Task: Open Card Product Development Execution in Board Market Analysis for International Expansion to Workspace Customer Service Software and add a team member Softage.1@softage.net, a label Orange, a checklist Real Estate Investing, an attachment from your computer, a color Orange and finally, add a card description 'Plan and execute company team-building conference with guest speakers on leadership' and a comment 'We should approach this task with a sense of humility, recognizing that there is always more to learn and improve upon.'. Add a start date 'Jan 09, 1900' with a due date 'Jan 09, 1900'
Action: Mouse moved to (632, 163)
Screenshot: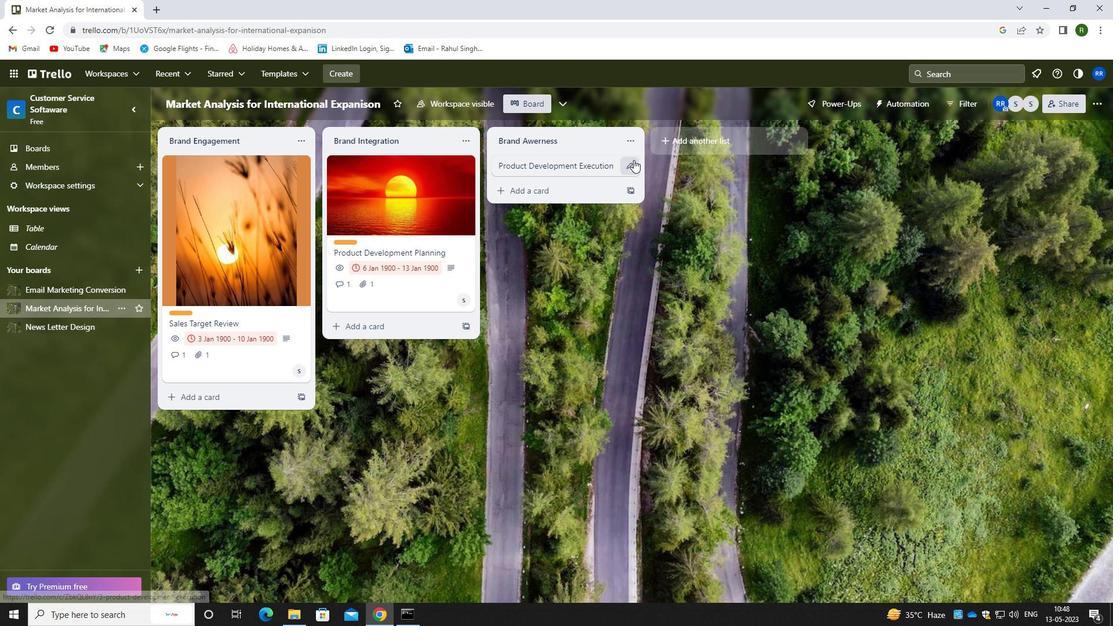 
Action: Mouse pressed left at (632, 163)
Screenshot: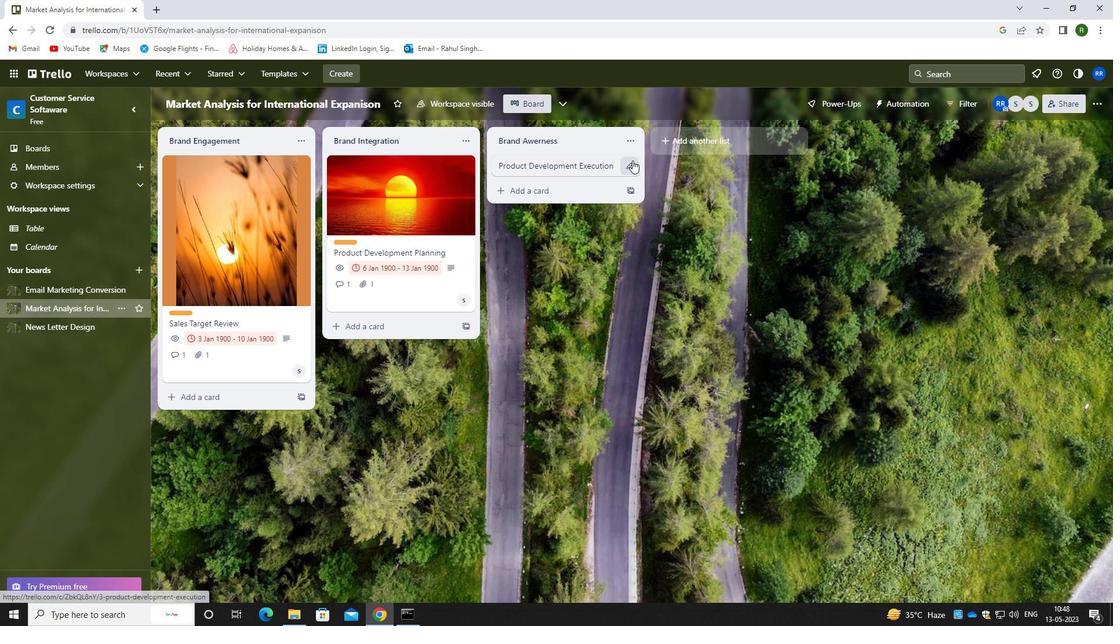 
Action: Mouse moved to (683, 164)
Screenshot: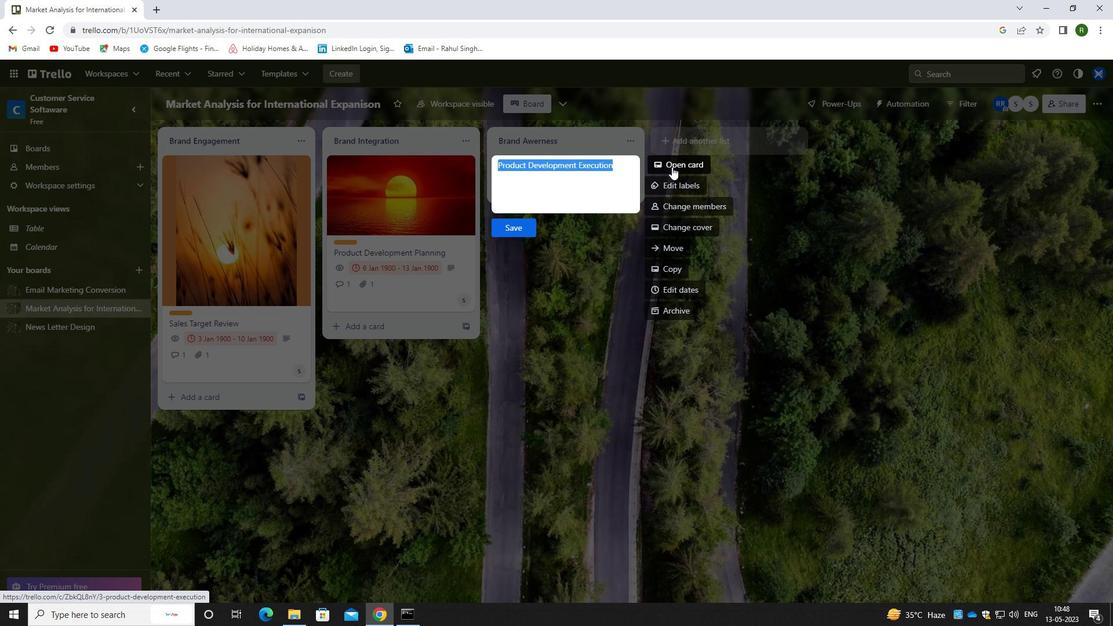 
Action: Mouse pressed left at (683, 164)
Screenshot: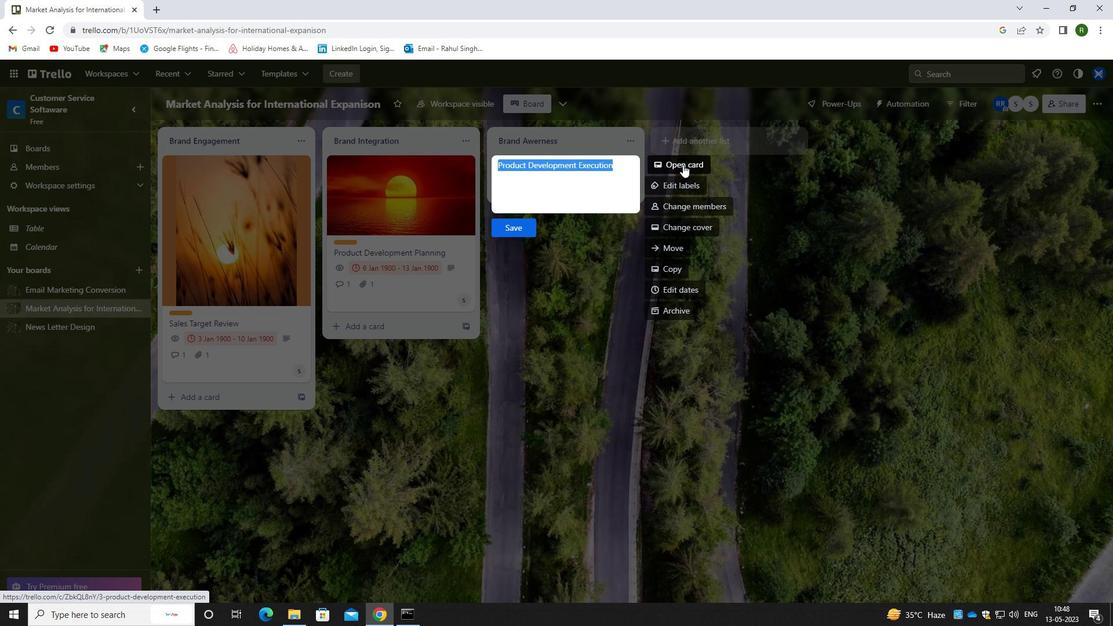 
Action: Mouse moved to (732, 204)
Screenshot: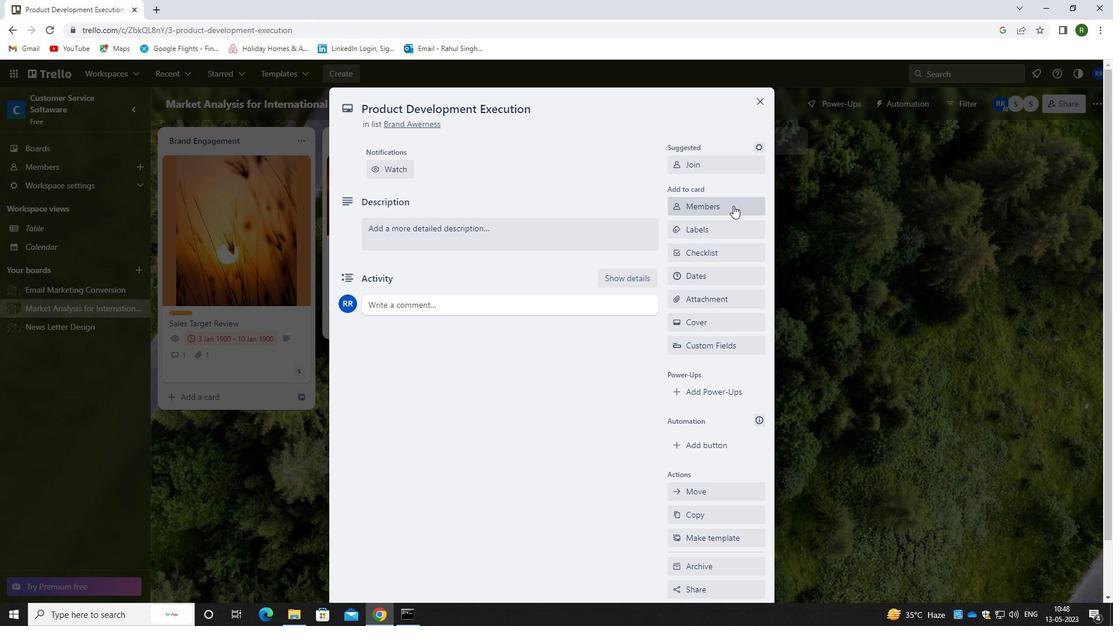 
Action: Mouse pressed left at (732, 204)
Screenshot: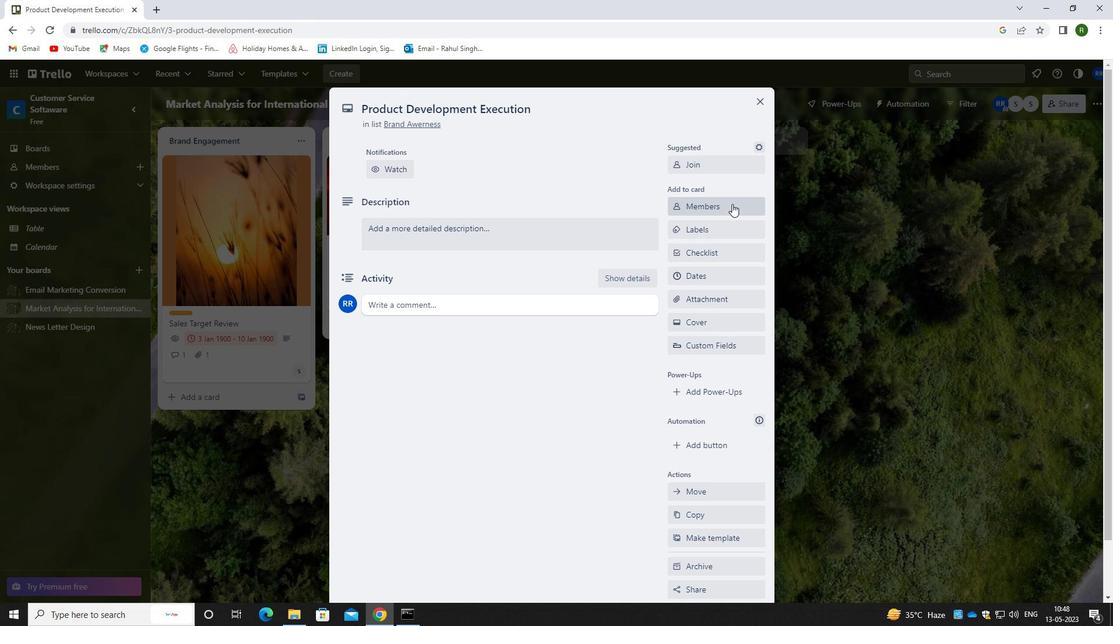 
Action: Mouse moved to (680, 248)
Screenshot: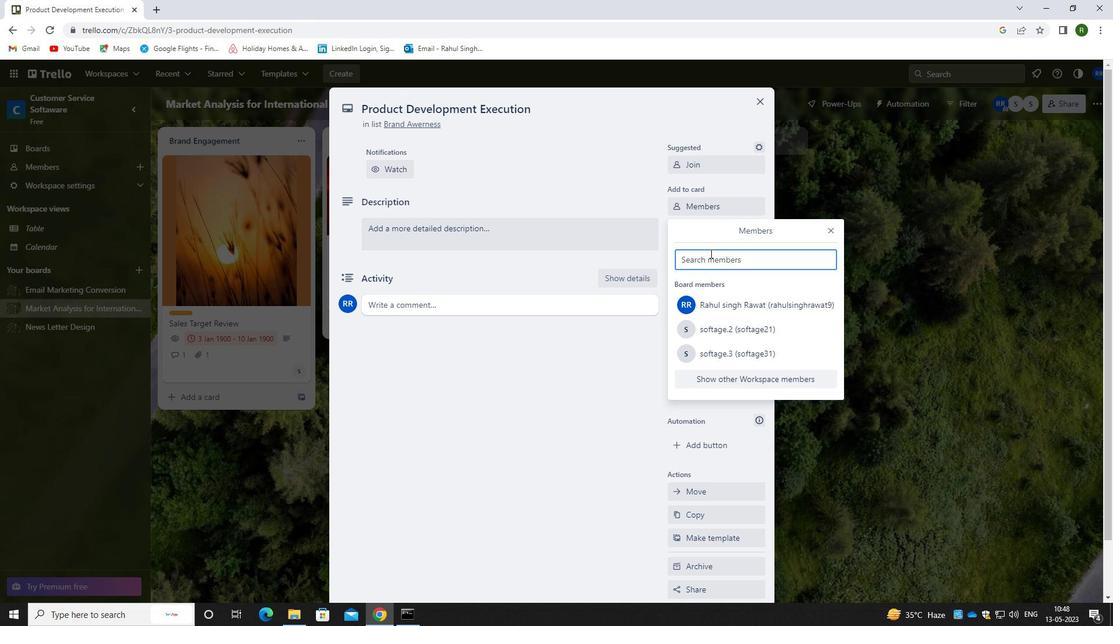 
Action: Key pressed <Key.caps_lock>s<Key.caps_lock>Oftage.1<Key.shift>@SO
Screenshot: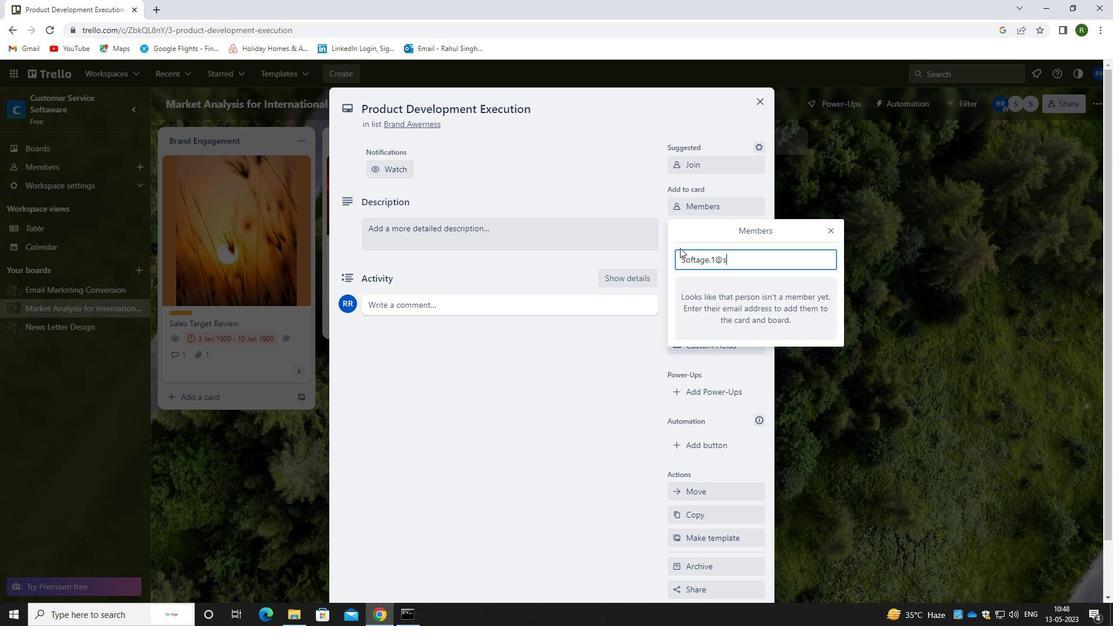 
Action: Mouse moved to (679, 248)
Screenshot: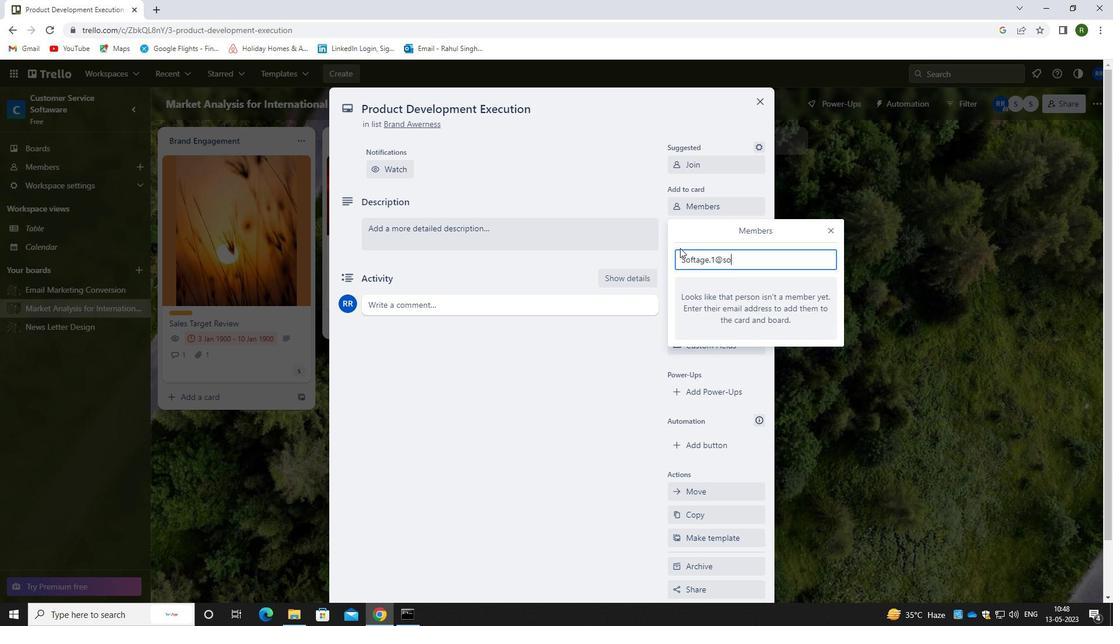 
Action: Key pressed FTAGE.NET
Screenshot: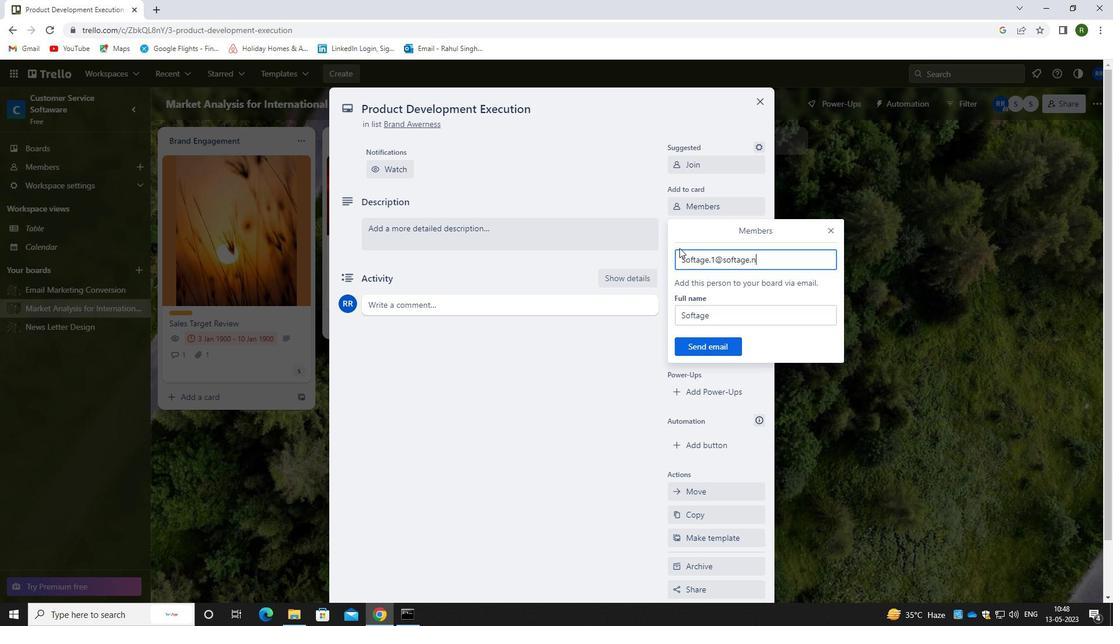 
Action: Mouse moved to (717, 346)
Screenshot: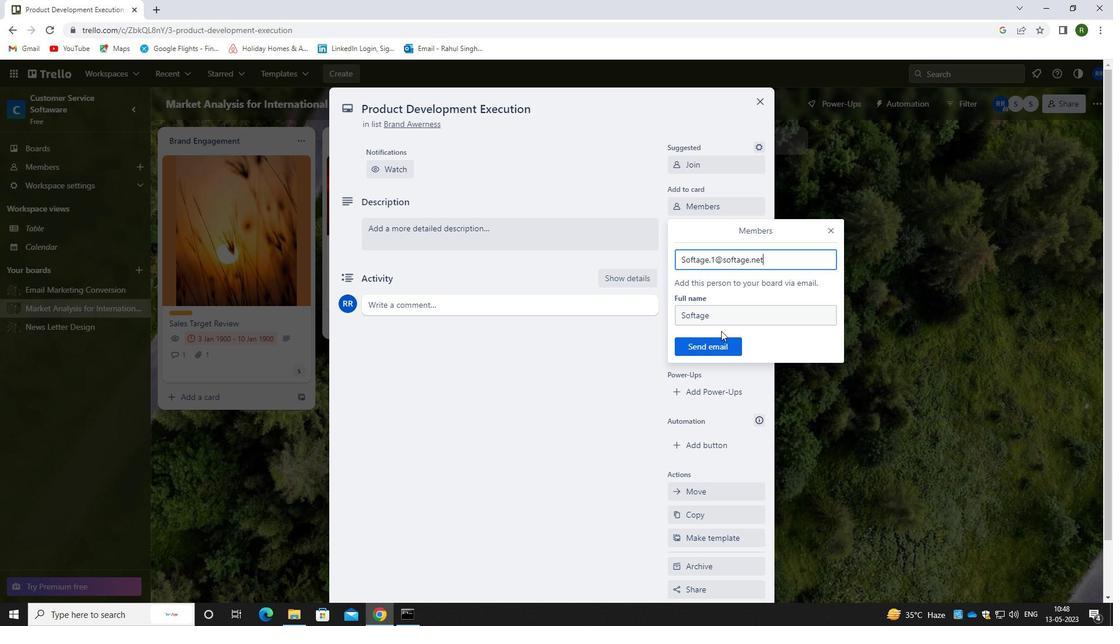 
Action: Mouse pressed left at (717, 346)
Screenshot: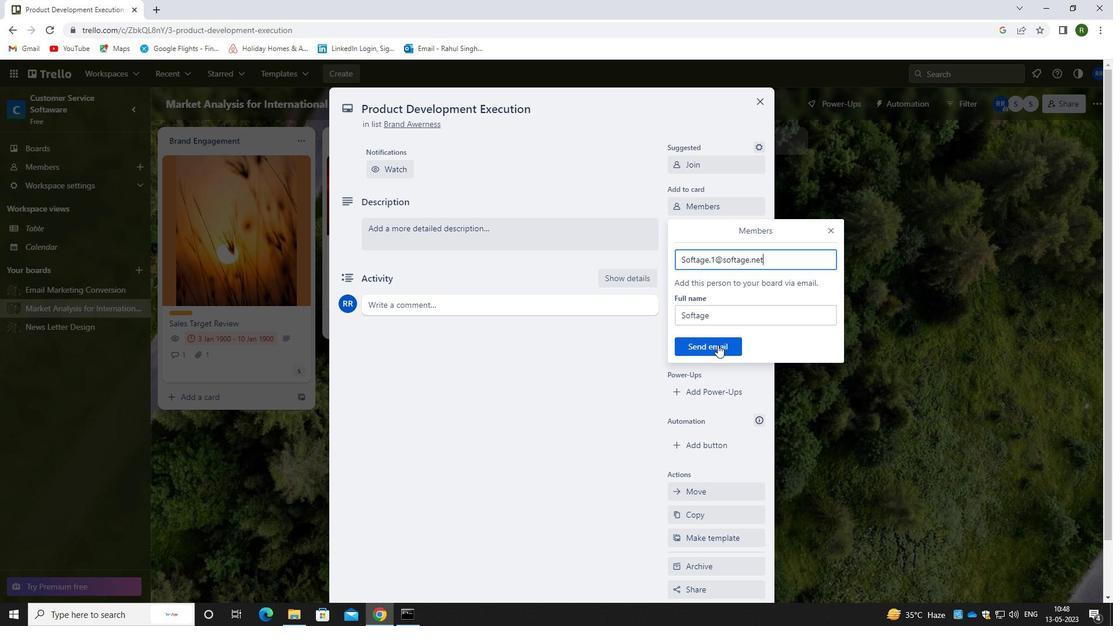 
Action: Mouse moved to (703, 225)
Screenshot: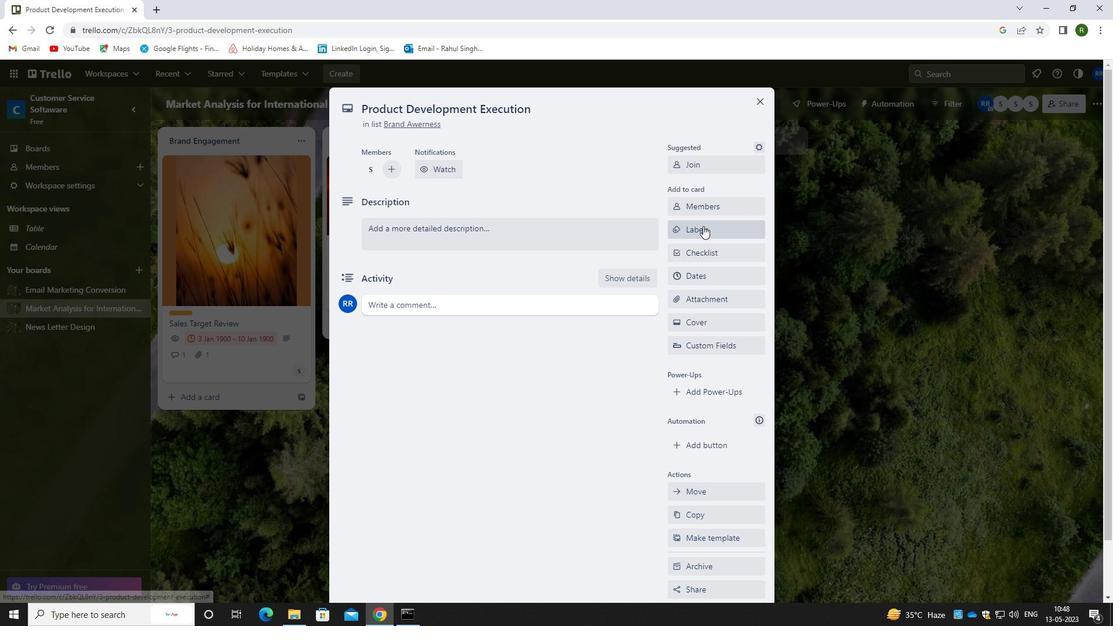 
Action: Mouse pressed left at (703, 225)
Screenshot: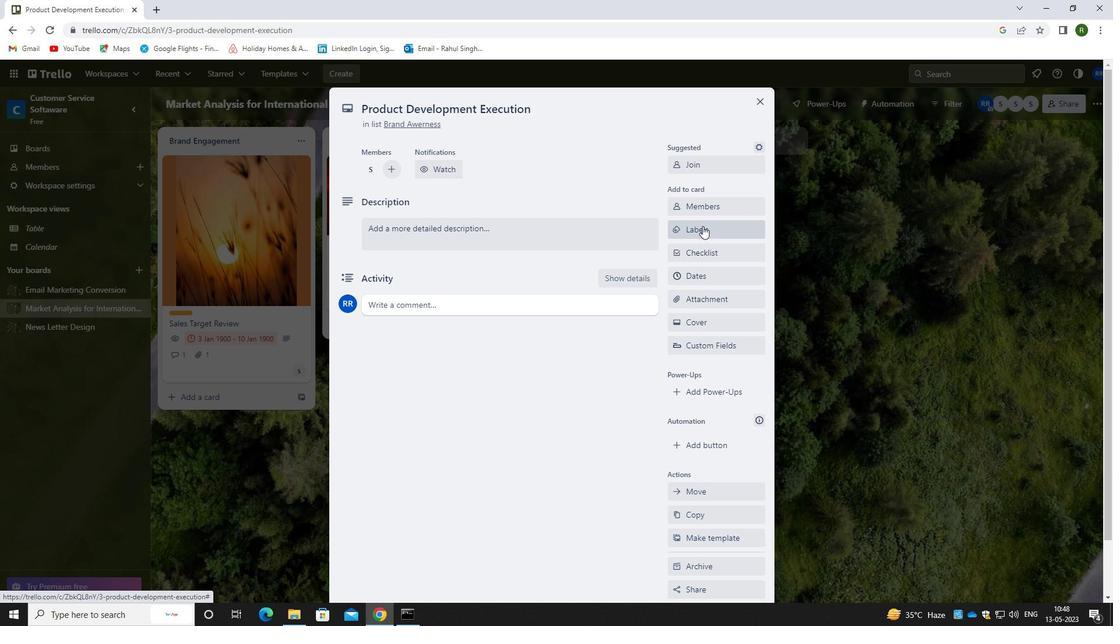 
Action: Mouse moved to (683, 290)
Screenshot: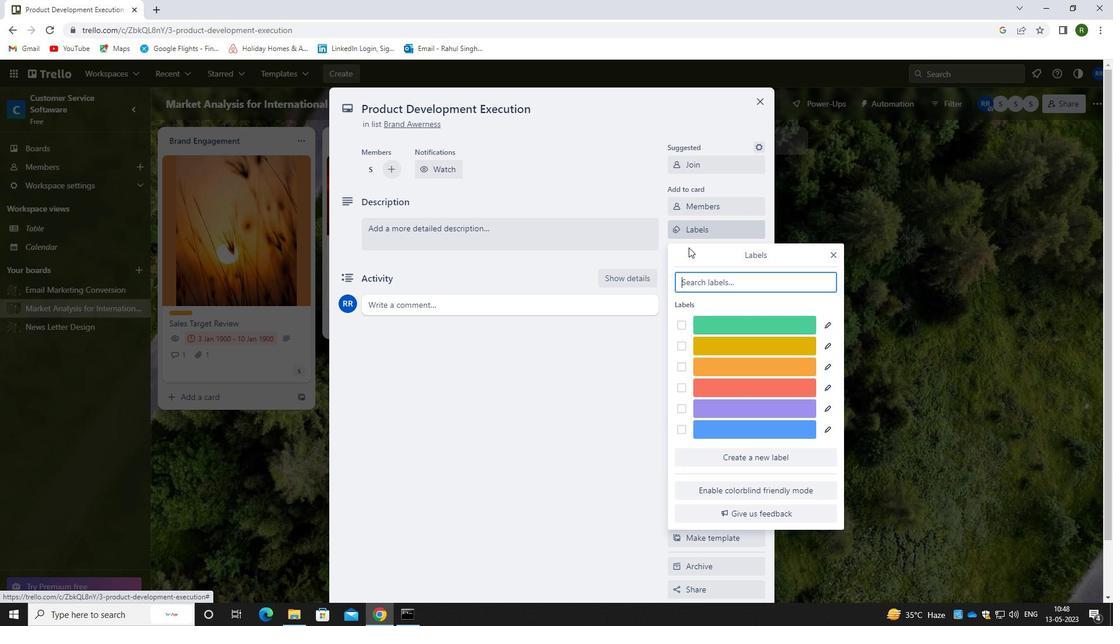 
Action: Key pressed ORANGE
Screenshot: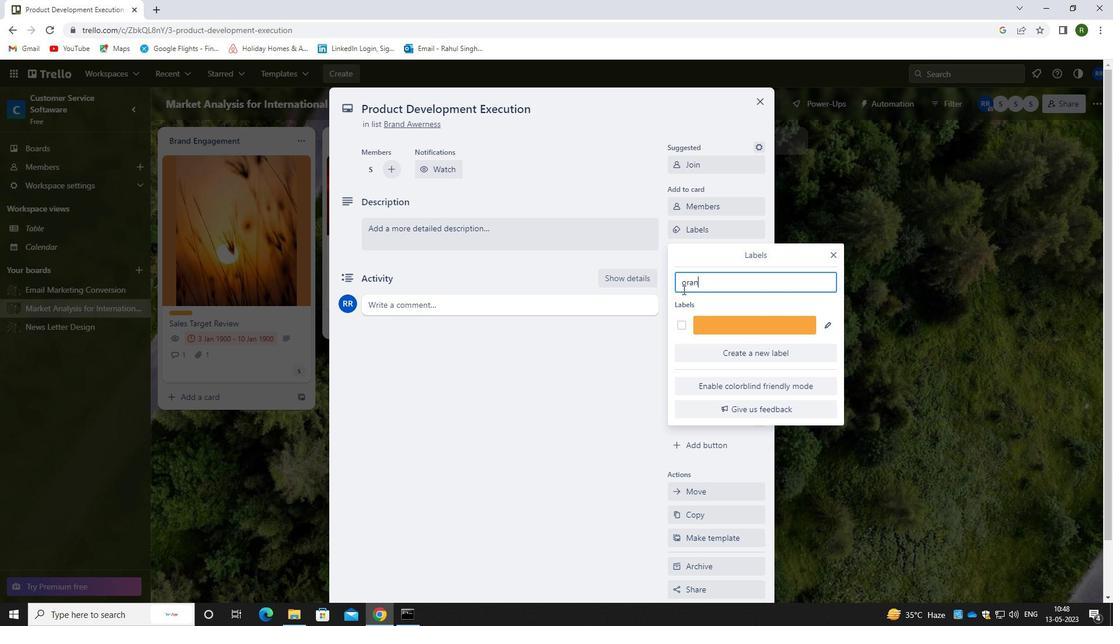 
Action: Mouse moved to (681, 326)
Screenshot: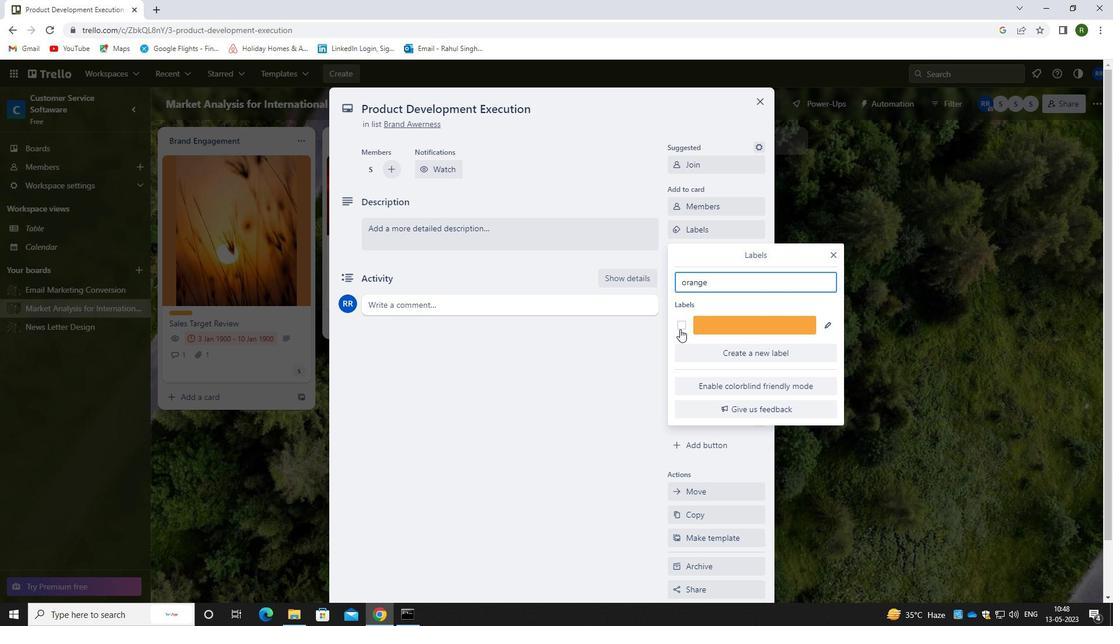 
Action: Mouse pressed left at (681, 326)
Screenshot: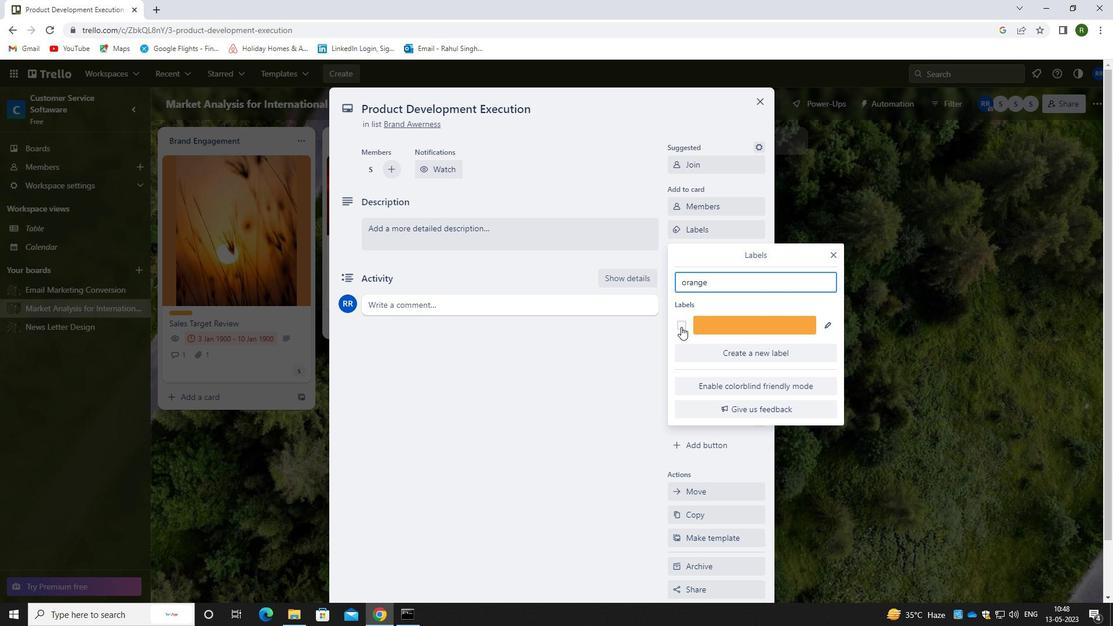 
Action: Mouse moved to (607, 397)
Screenshot: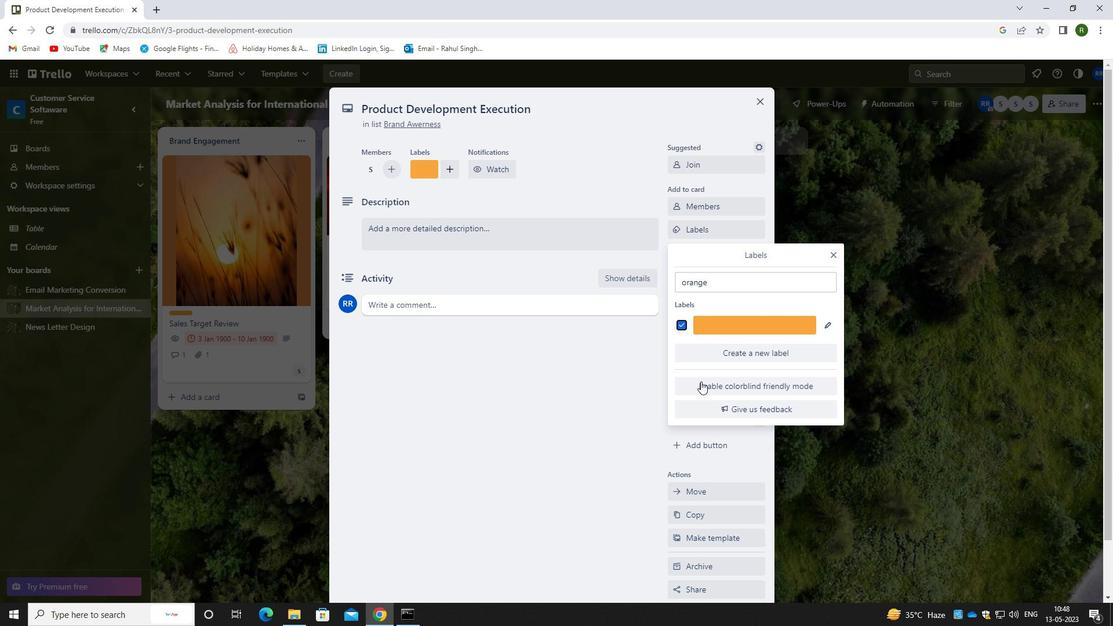 
Action: Mouse pressed left at (607, 397)
Screenshot: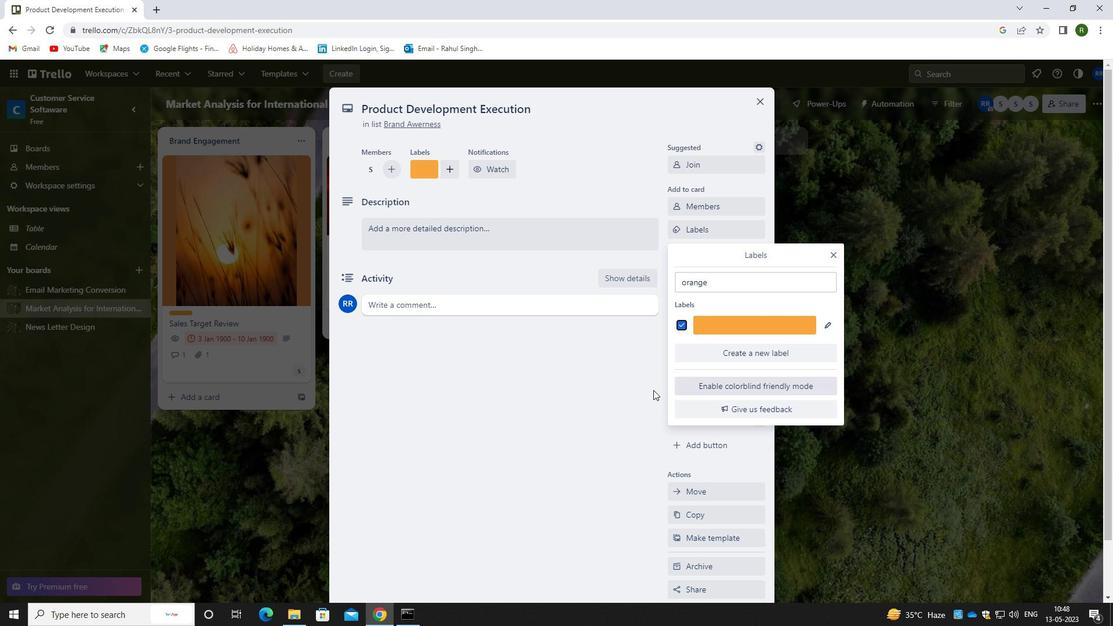 
Action: Mouse moved to (711, 248)
Screenshot: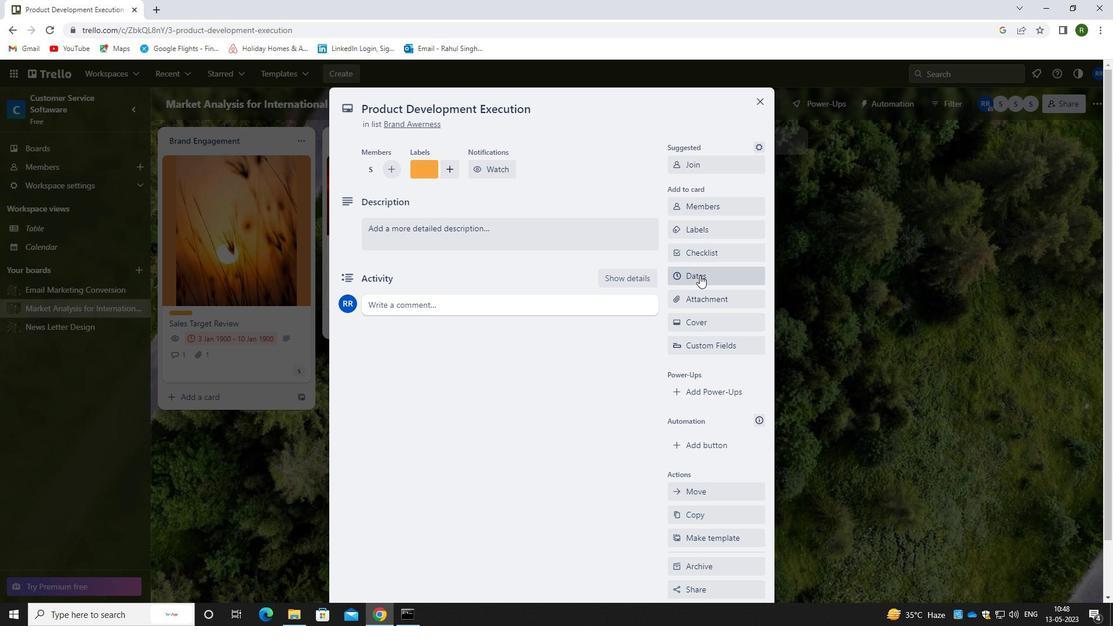 
Action: Mouse pressed left at (711, 248)
Screenshot: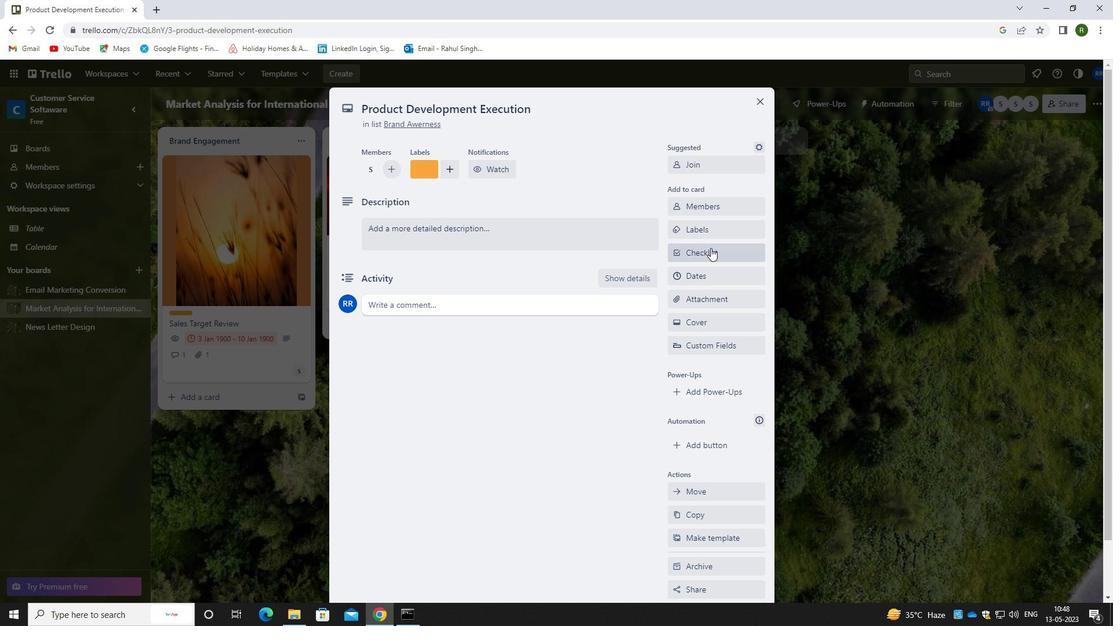 
Action: Mouse moved to (711, 303)
Screenshot: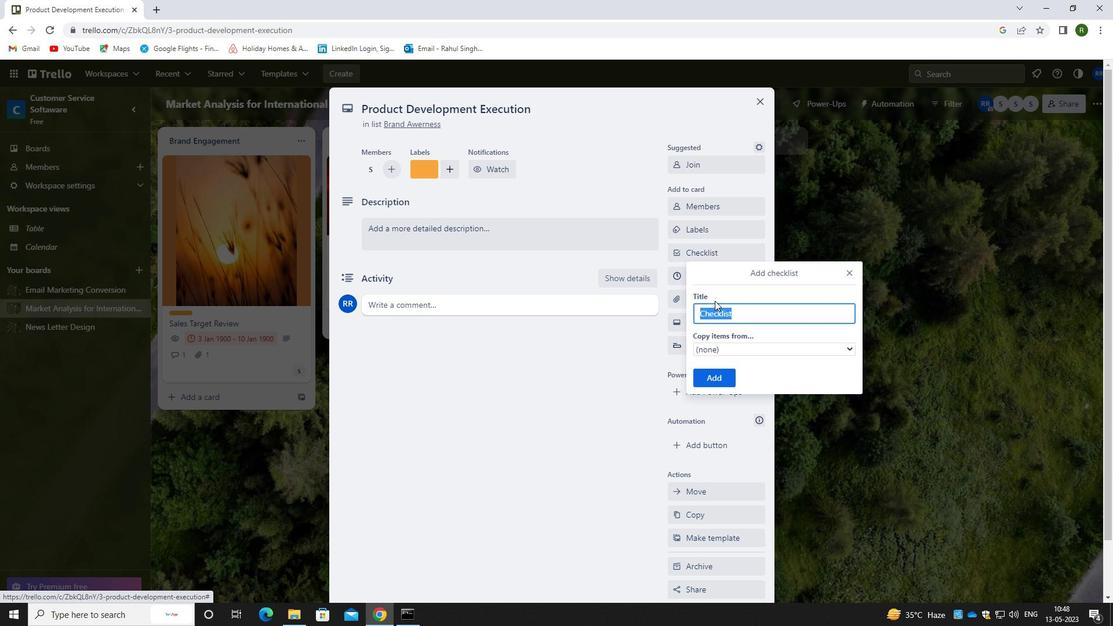 
Action: Key pressed <Key.backspace><Key.shift><Key.shift><Key.shift><Key.shift><Key.shift><Key.shift><Key.shift><Key.shift><Key.shift><Key.shift><Key.shift><Key.shift><Key.shift><Key.shift><Key.shift><Key.shift>T<Key.backspace><Key.shift>REAL<Key.space><Key.shift>ESTATE<Key.space><Key.shift>INVESTING
Screenshot: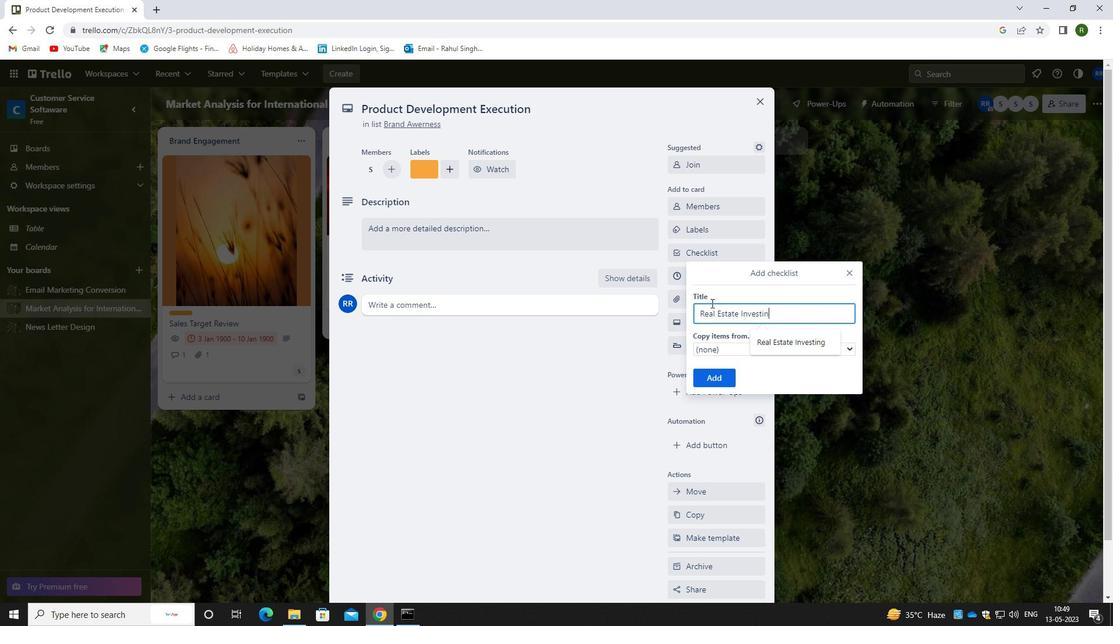 
Action: Mouse moved to (726, 381)
Screenshot: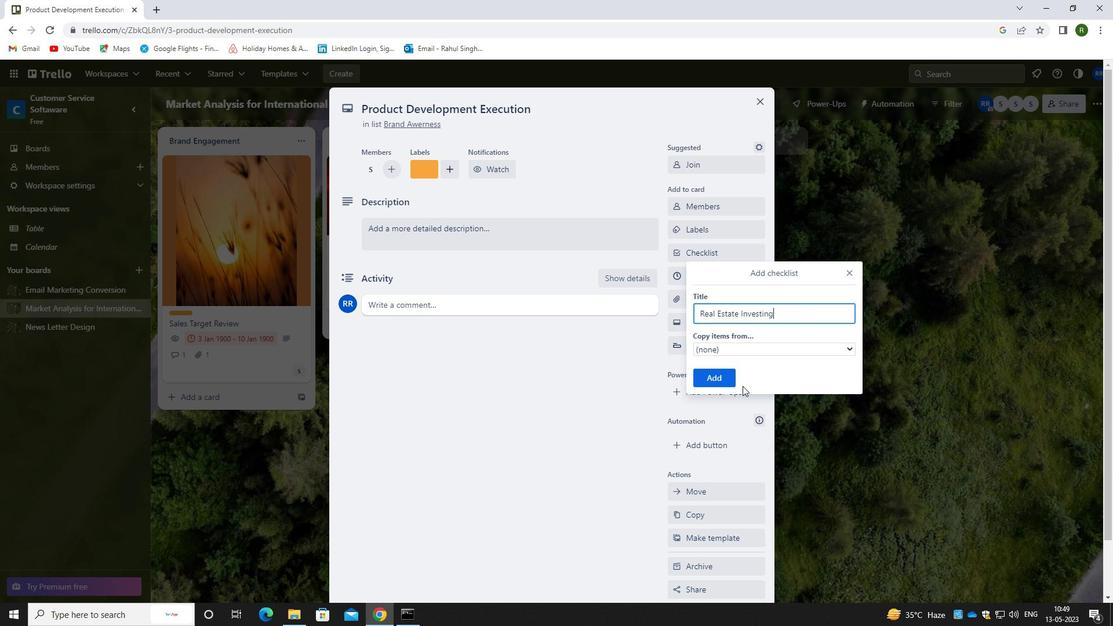 
Action: Mouse pressed left at (726, 381)
Screenshot: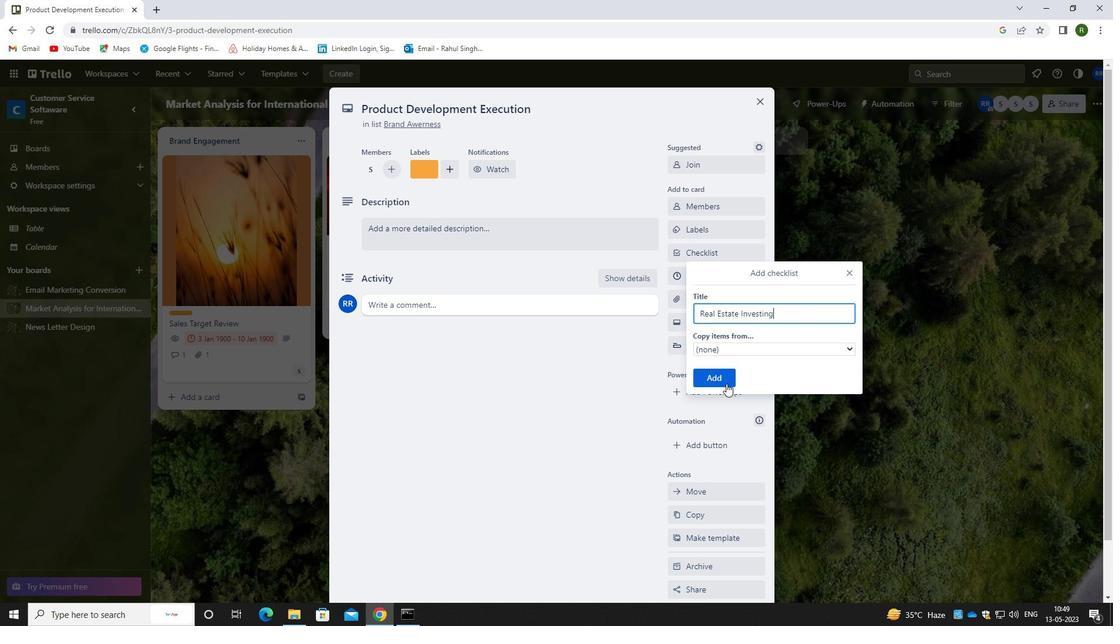 
Action: Mouse moved to (717, 297)
Screenshot: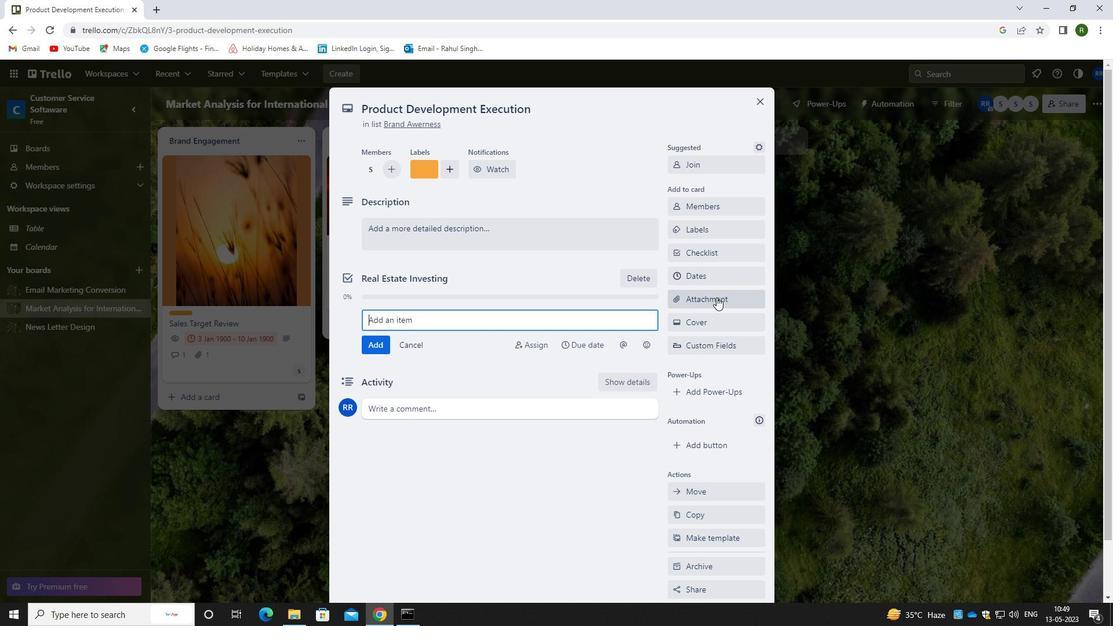 
Action: Mouse pressed left at (717, 297)
Screenshot: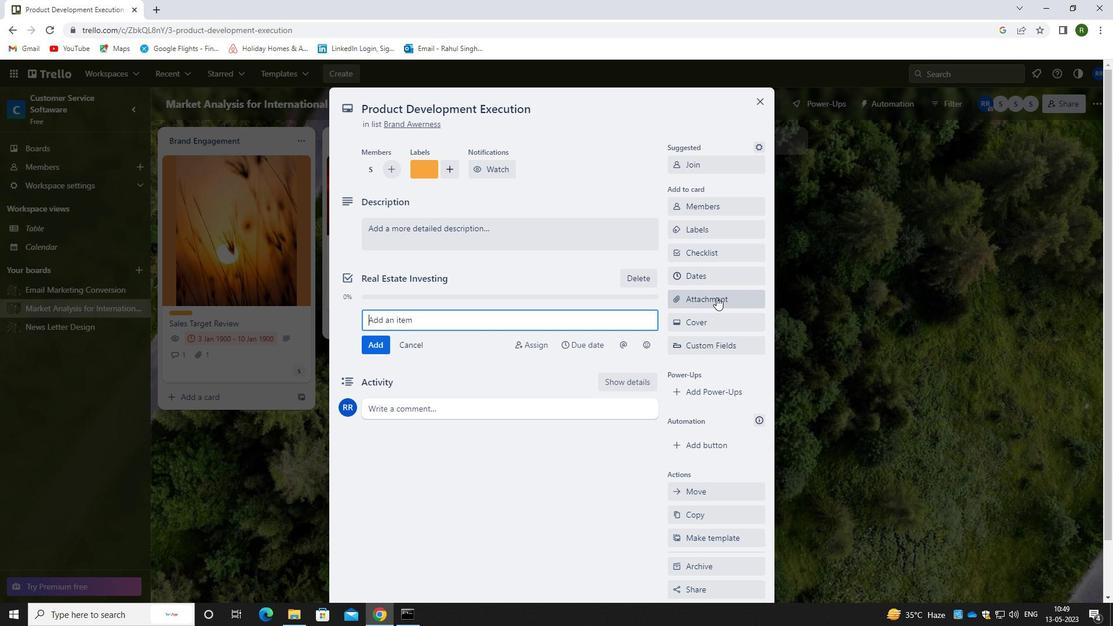 
Action: Mouse moved to (726, 356)
Screenshot: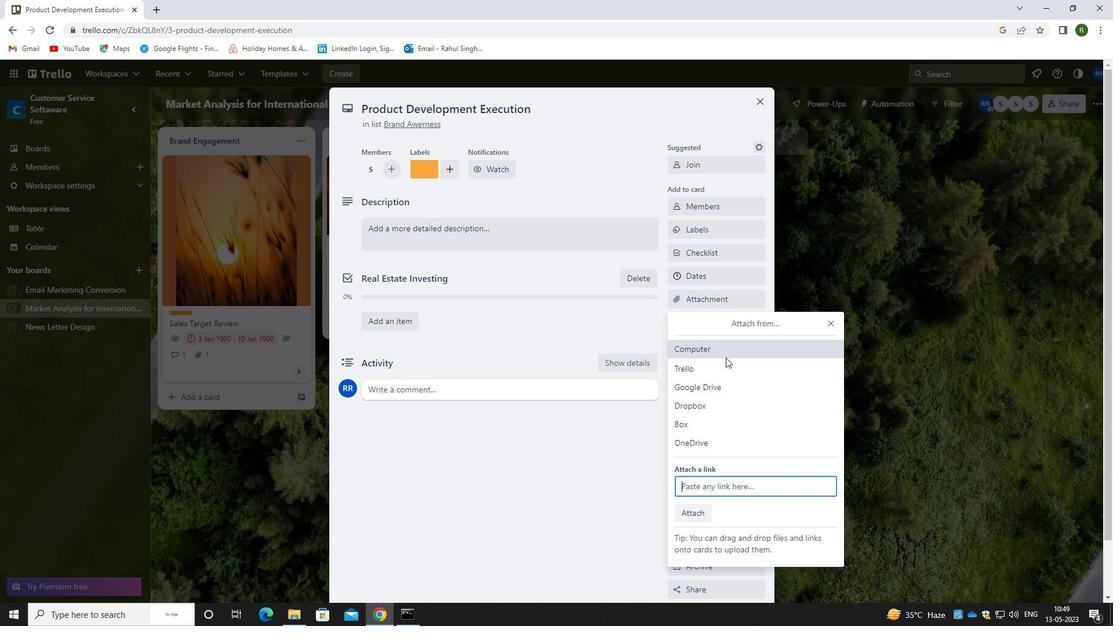 
Action: Mouse pressed left at (726, 356)
Screenshot: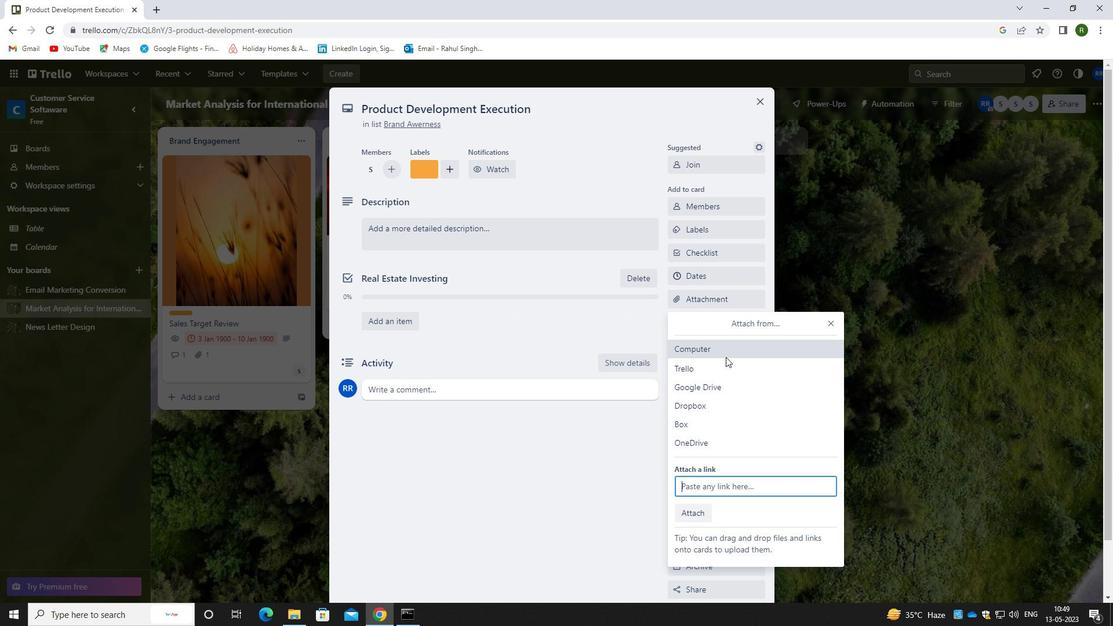 
Action: Mouse moved to (108, 111)
Screenshot: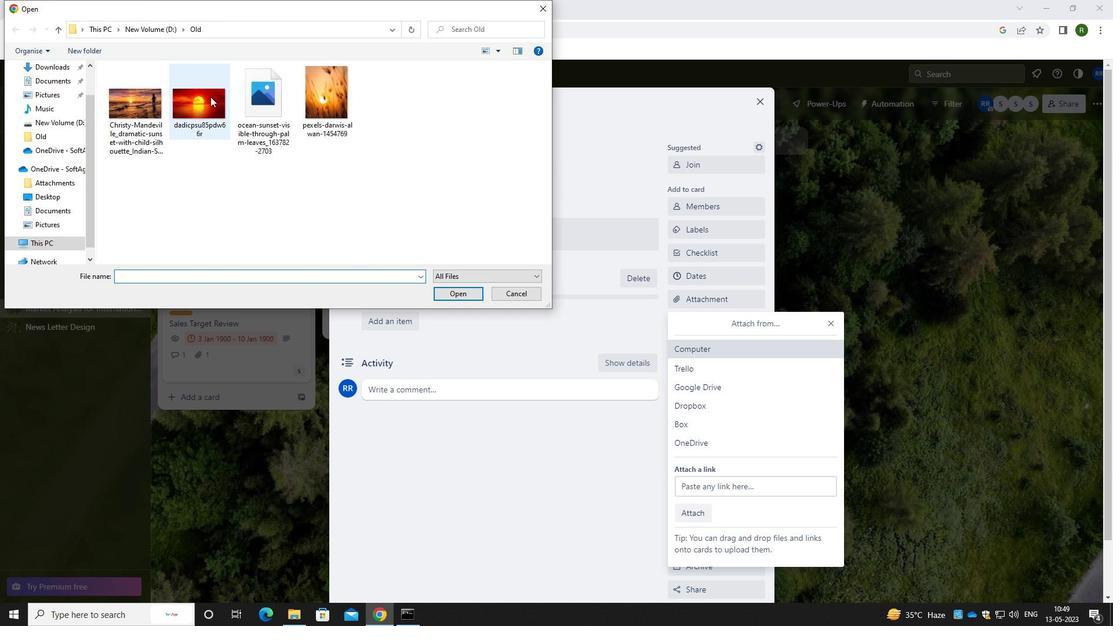 
Action: Mouse pressed left at (108, 111)
Screenshot: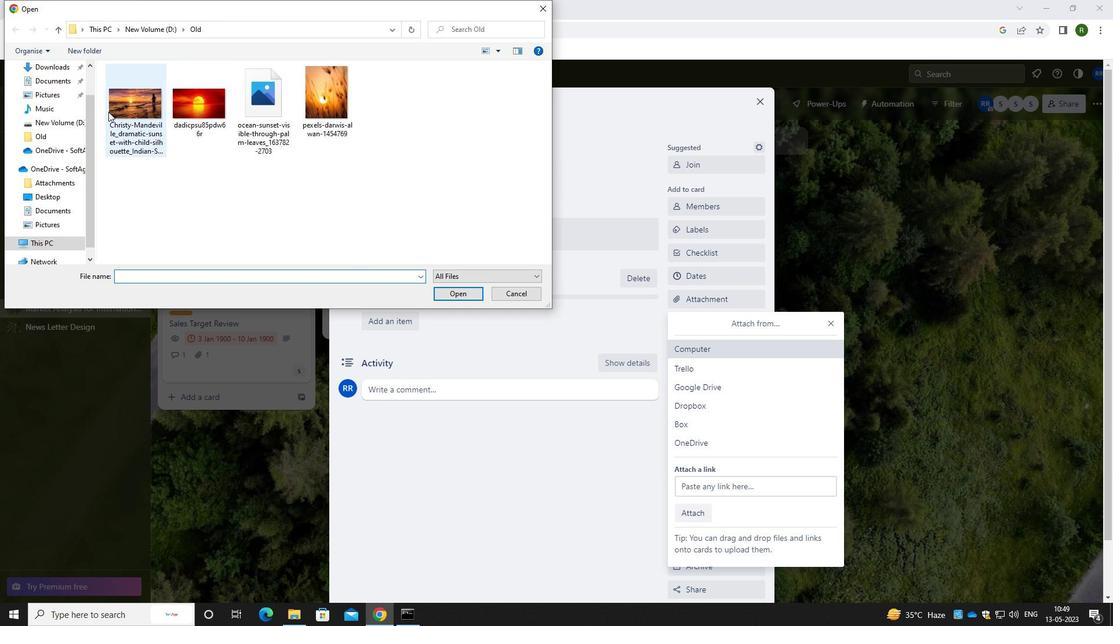 
Action: Mouse moved to (457, 288)
Screenshot: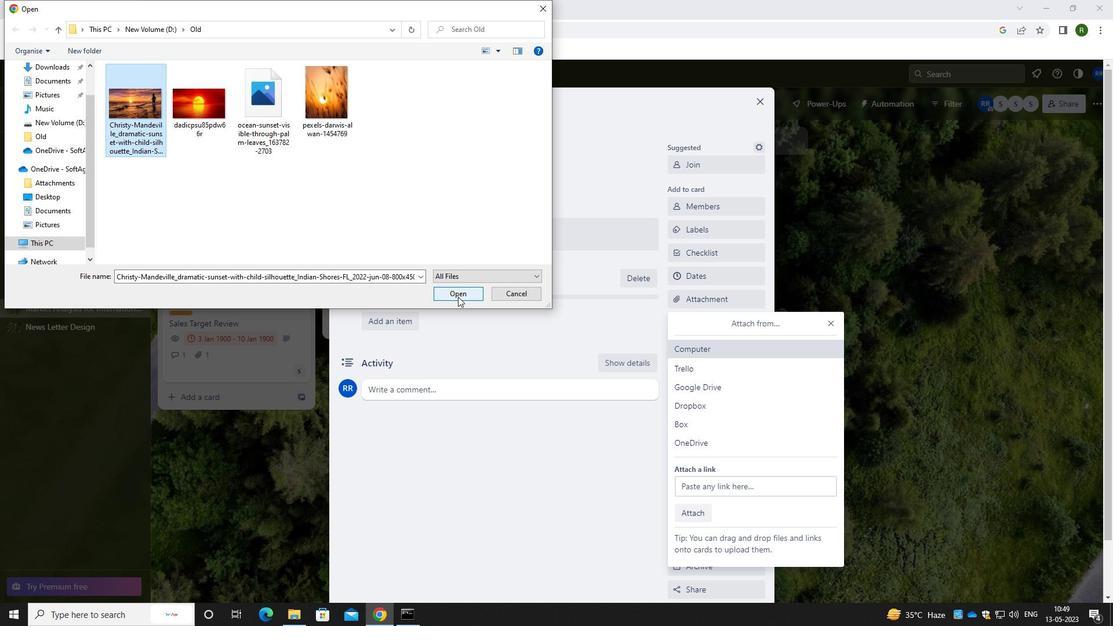 
Action: Mouse pressed left at (457, 288)
Screenshot: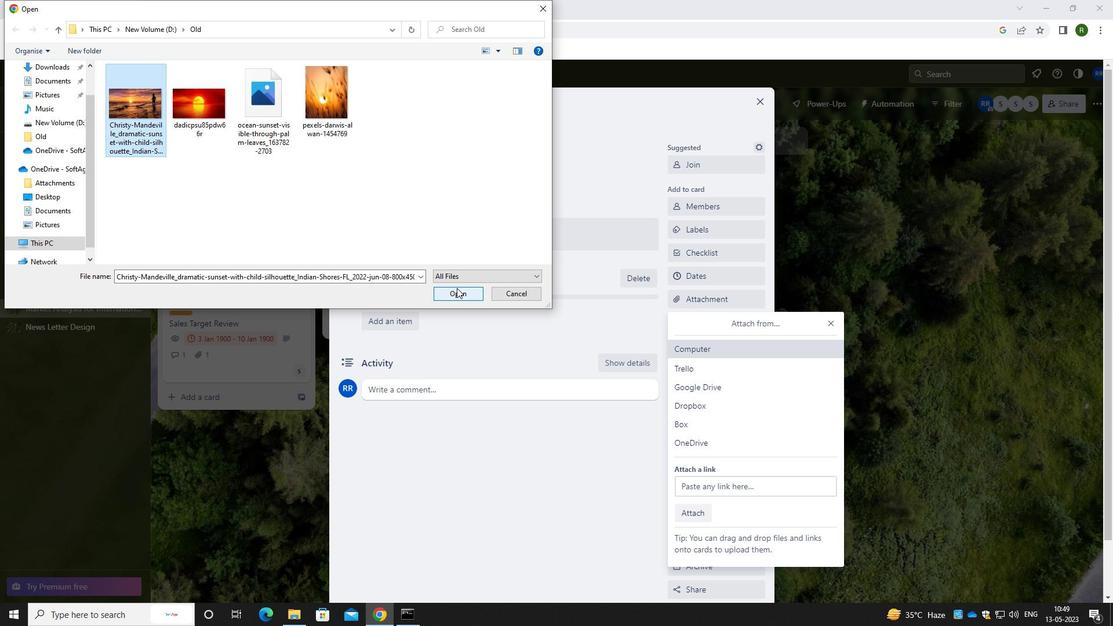 
Action: Mouse moved to (463, 324)
Screenshot: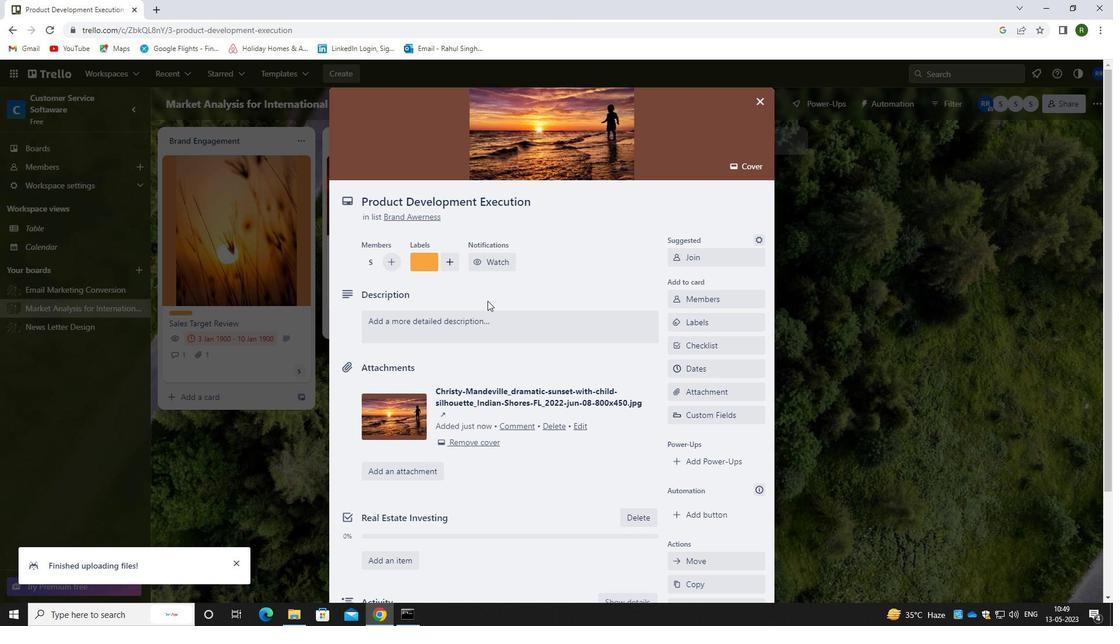
Action: Mouse pressed left at (463, 324)
Screenshot: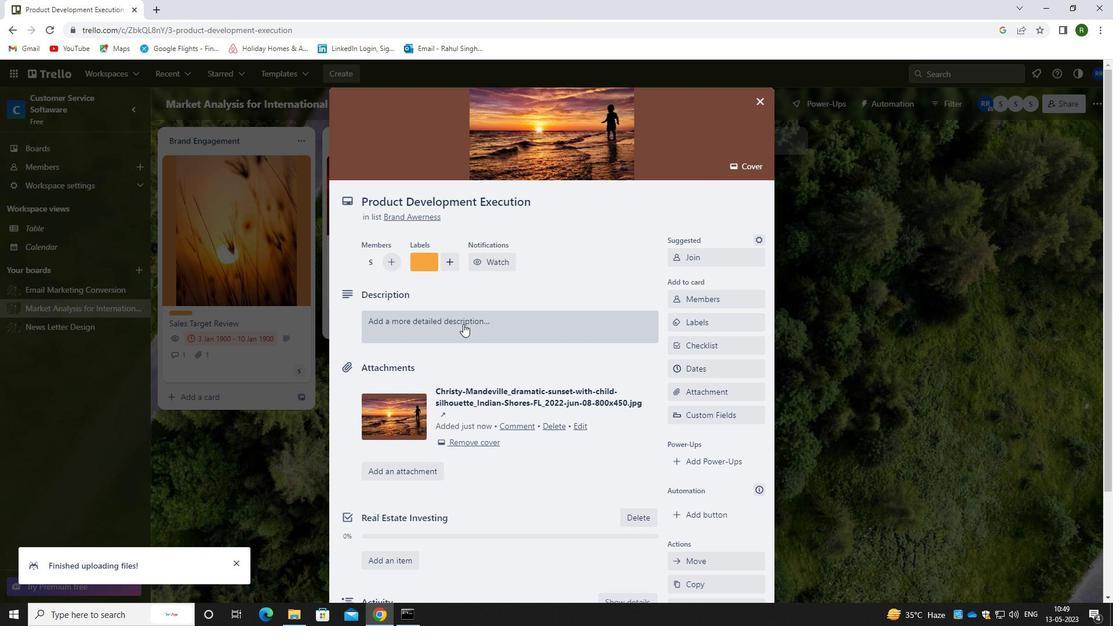 
Action: Mouse moved to (458, 359)
Screenshot: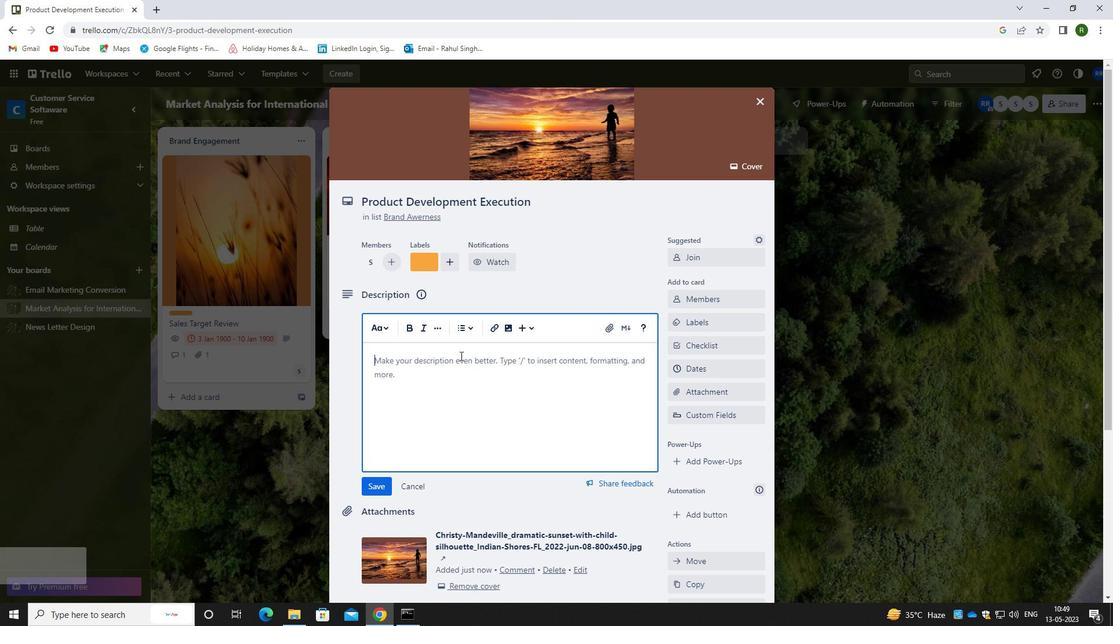 
Action: Key pressed <Key.caps_lock>P<Key.caps_lock>LAN<Key.space>AND<Key.space>EXECUTE<Key.space>COMPANY<Key.space>TEAM-BUILDING<Key.space>CONG<Key.backspace>FERENCE<Key.space>WITH<Key.space>GUEST<Key.space>SPEAKERS<Key.space>ON<Key.space>LEADERSHIP.
Screenshot: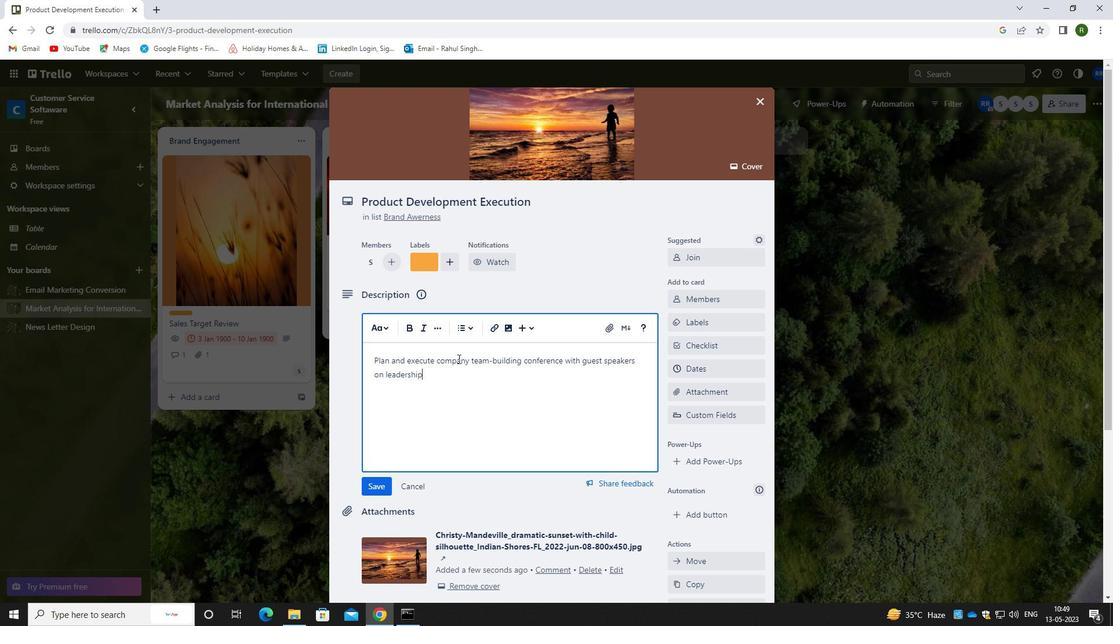 
Action: Mouse moved to (374, 492)
Screenshot: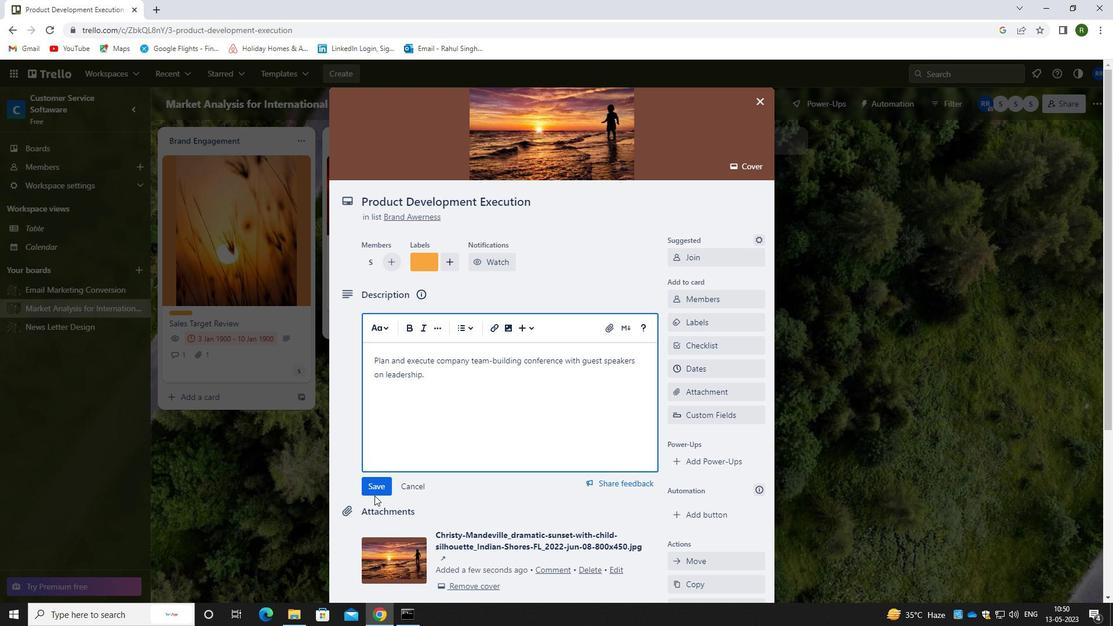 
Action: Mouse pressed left at (374, 492)
Screenshot: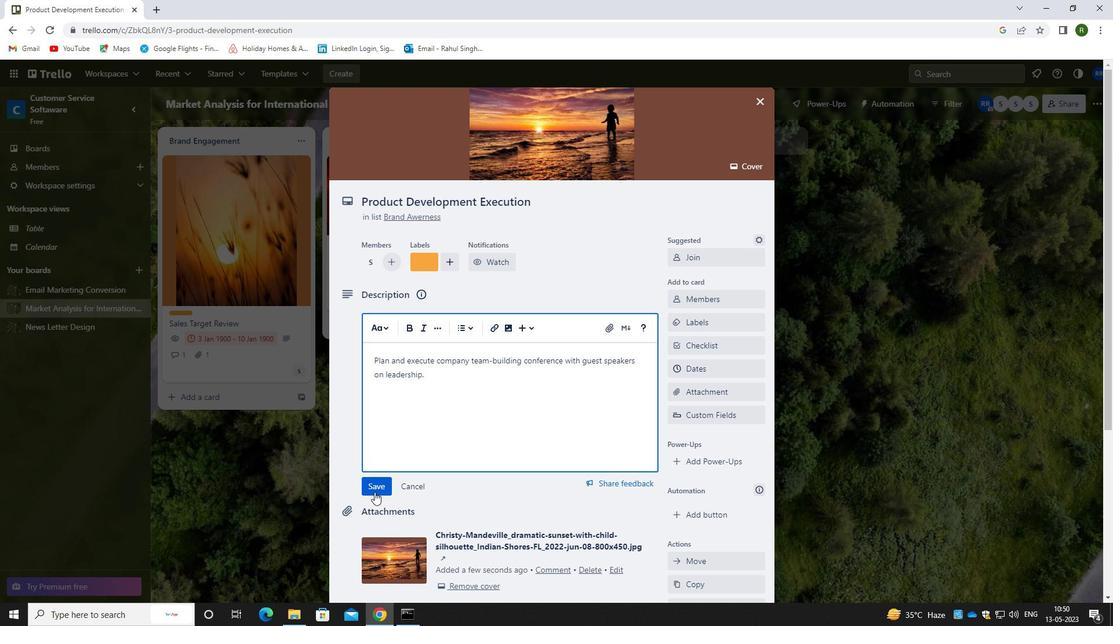 
Action: Mouse moved to (440, 504)
Screenshot: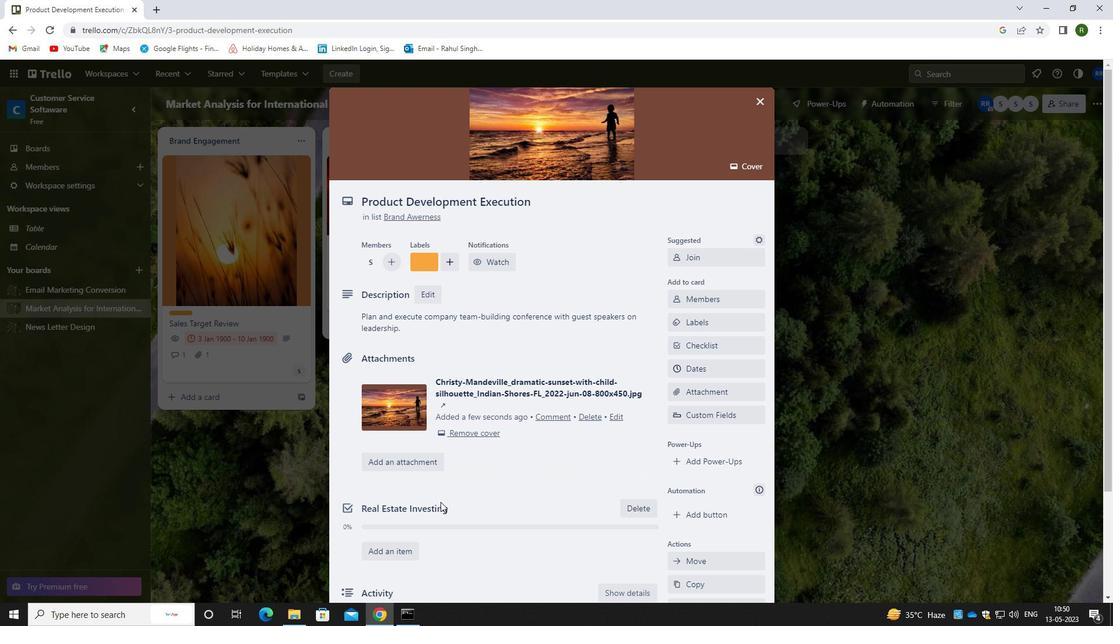 
Action: Mouse scrolled (440, 503) with delta (0, 0)
Screenshot: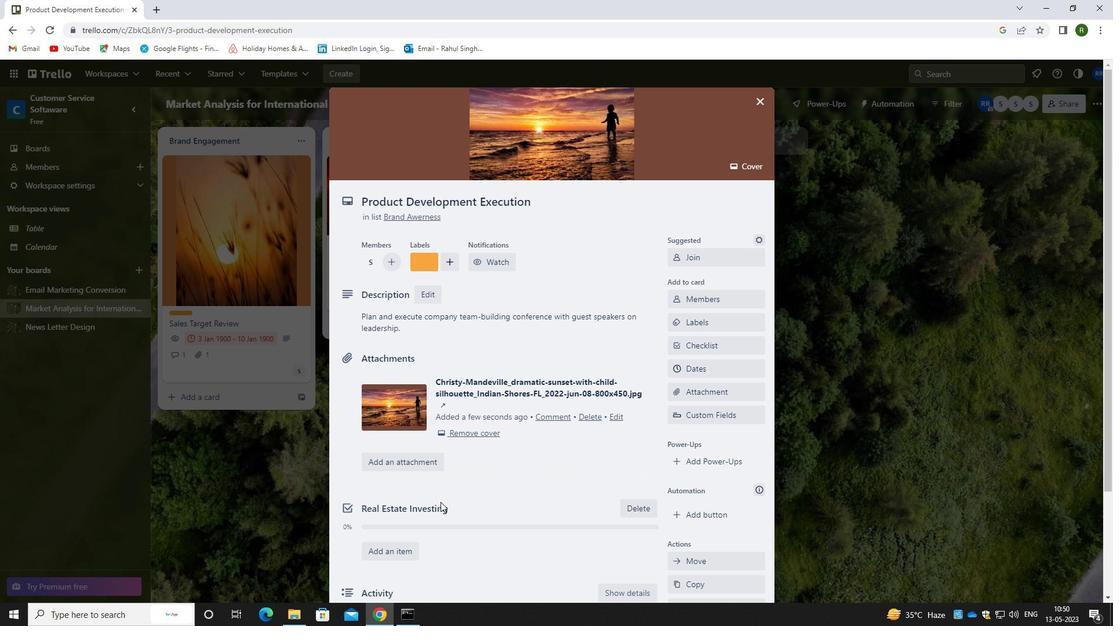 
Action: Mouse moved to (440, 505)
Screenshot: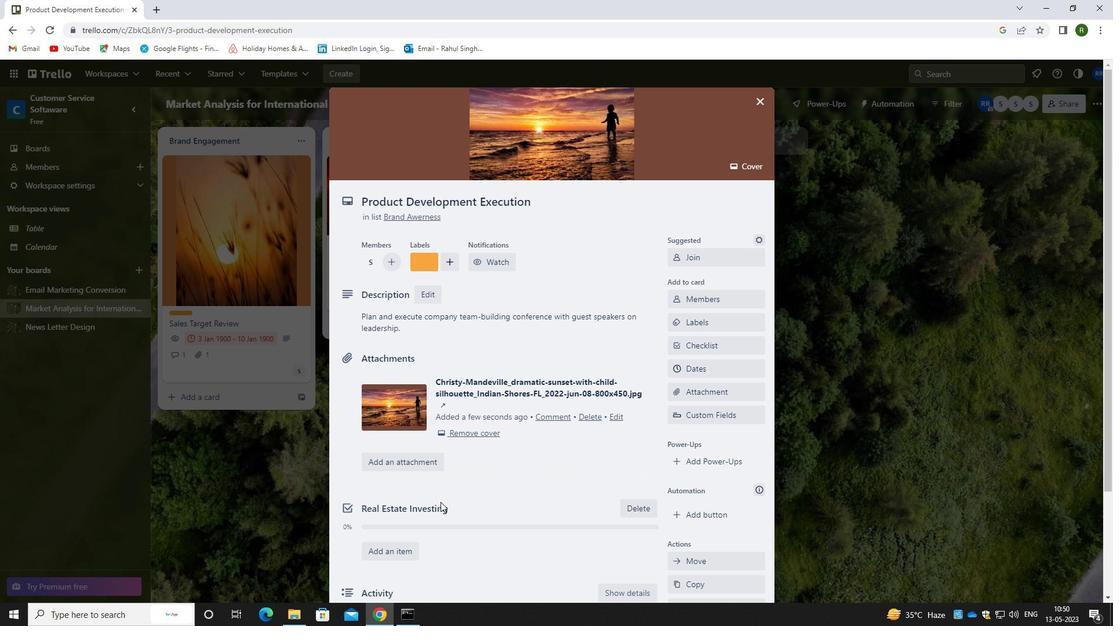 
Action: Mouse scrolled (440, 505) with delta (0, 0)
Screenshot: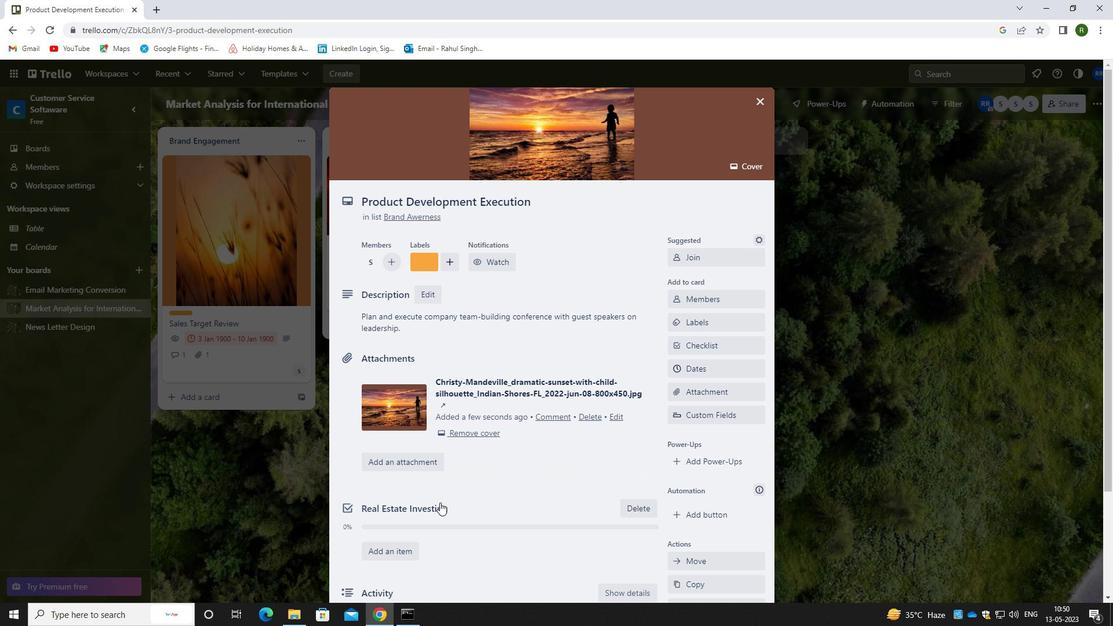 
Action: Mouse scrolled (440, 505) with delta (0, 0)
Screenshot: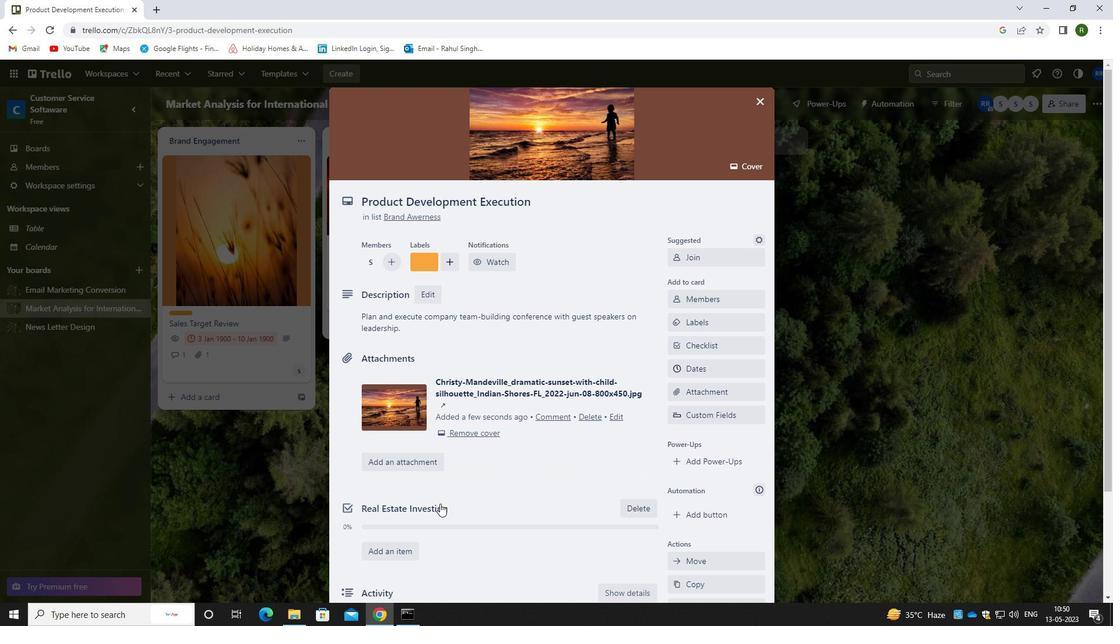 
Action: Mouse moved to (441, 506)
Screenshot: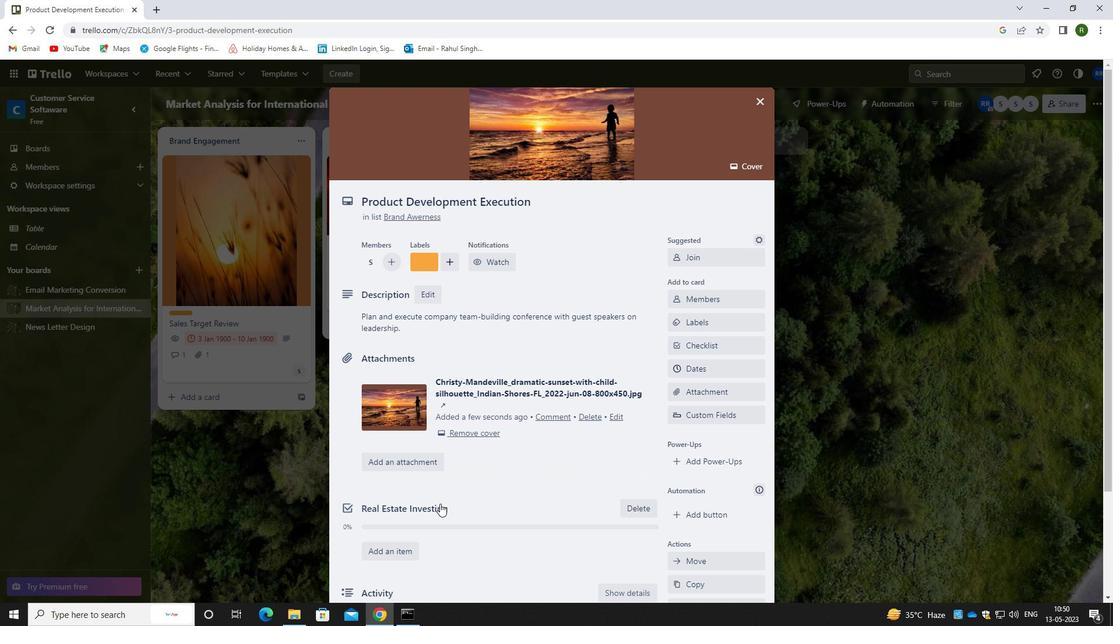 
Action: Mouse scrolled (441, 505) with delta (0, 0)
Screenshot: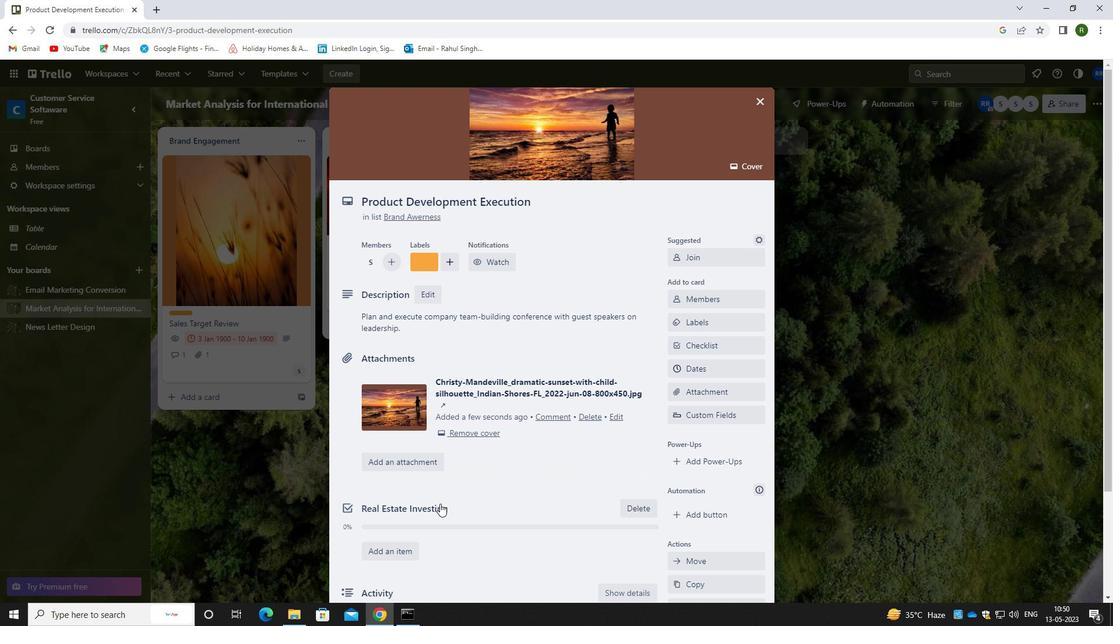 
Action: Mouse moved to (440, 483)
Screenshot: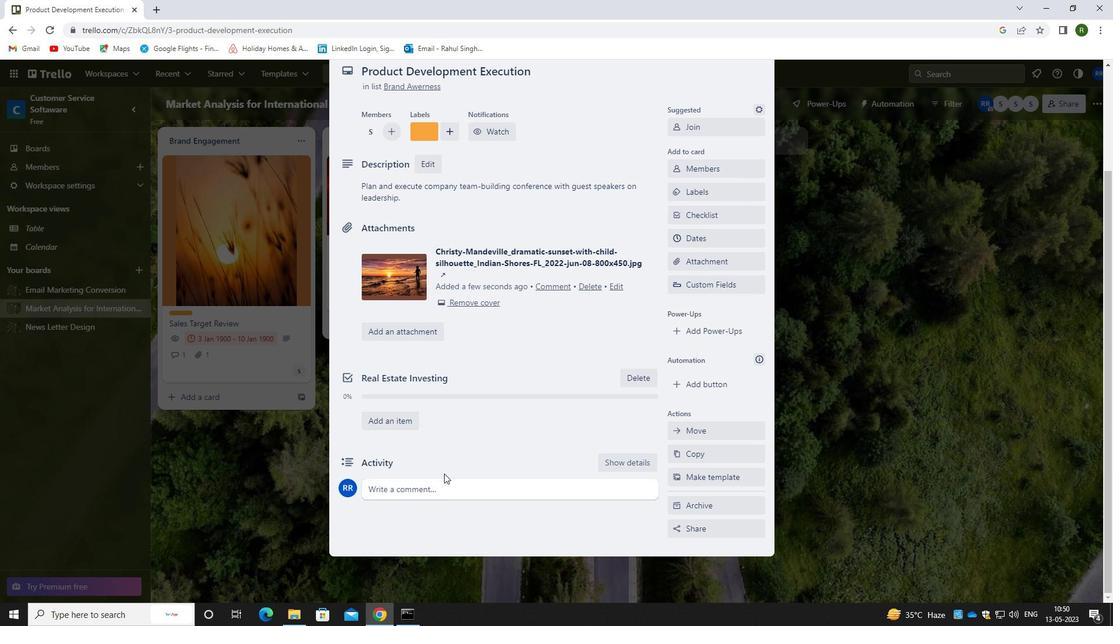 
Action: Mouse pressed left at (440, 483)
Screenshot: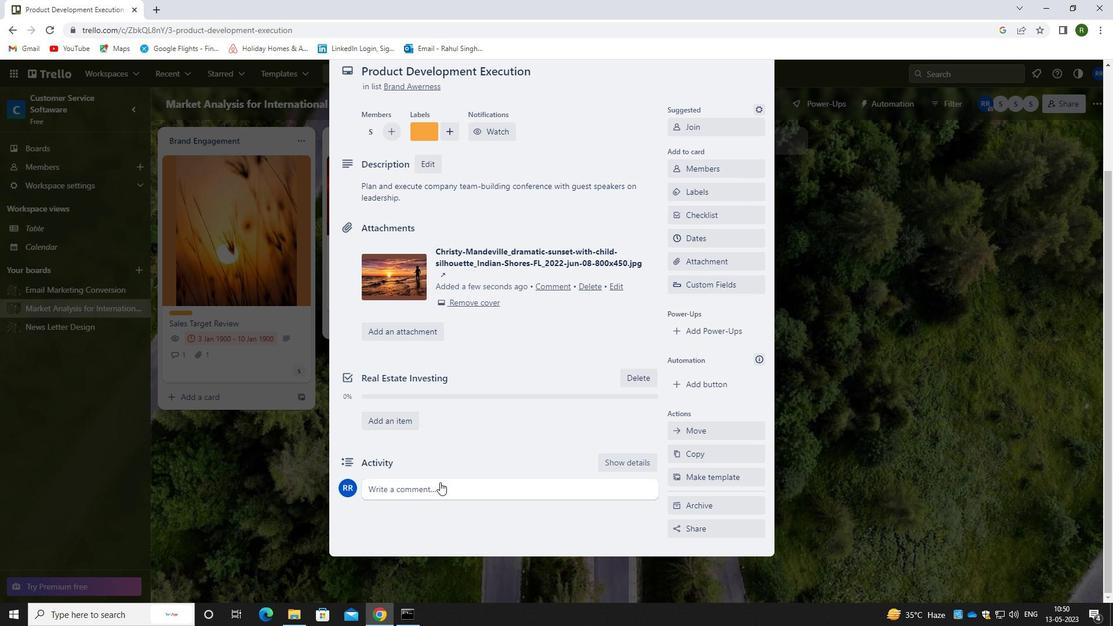 
Action: Key pressed <Key.caps_lock>W<Key.caps_lock>E<Key.space>SHOULD<Key.space>APPROACH<Key.space>THIS<Key.space>TASK<Key.space>WITH<Key.space>A<Key.space>SES<Key.backspace>NSE<Key.space>OF<Key.space>HUMILITY,<Key.space>RECOG<Key.backspace>GI<Key.backspace>NIZING<Key.space>THAT<Key.space>THERE<Key.space>IS<Key.space>ALWAYS<Key.space>MOTE<Key.space>TO<Key.backspace><Key.backspace><Key.backspace><Key.backspace><Key.backspace>RE<Key.space>TO<Key.space>LEARN<Key.space>AND<Key.space>IMPROVE<Key.space>UPON.
Screenshot: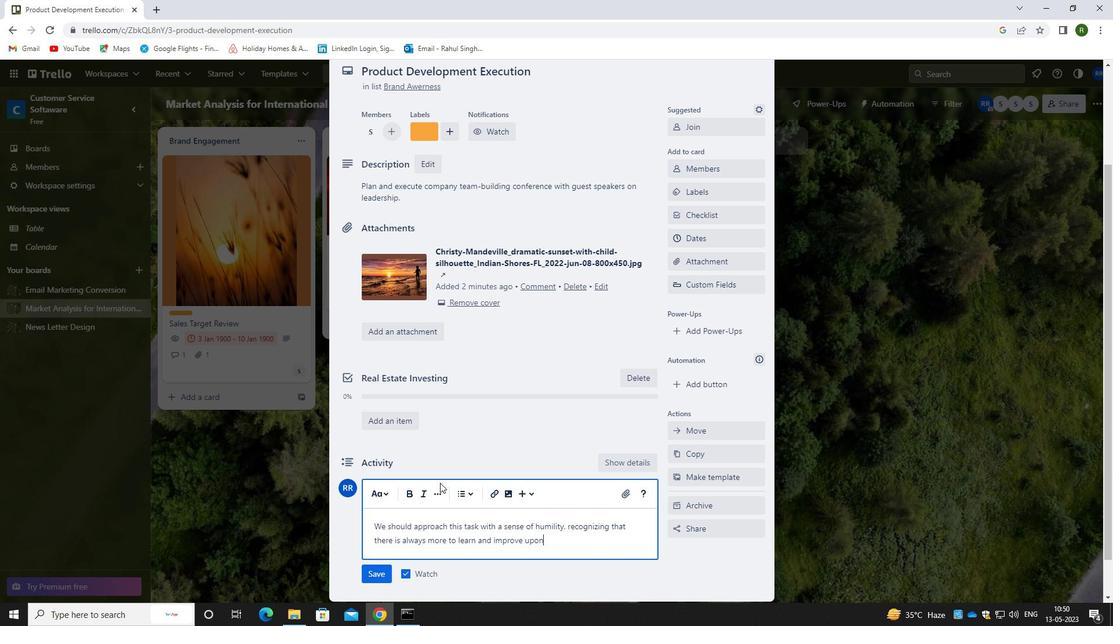
Action: Mouse moved to (385, 574)
Screenshot: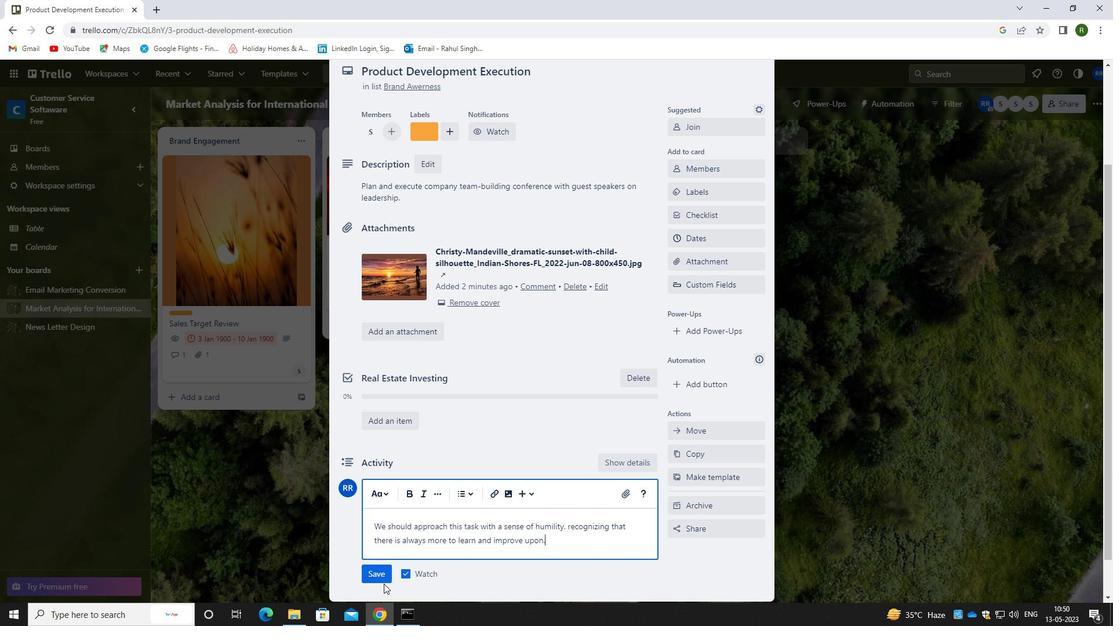 
Action: Mouse pressed left at (385, 574)
Screenshot: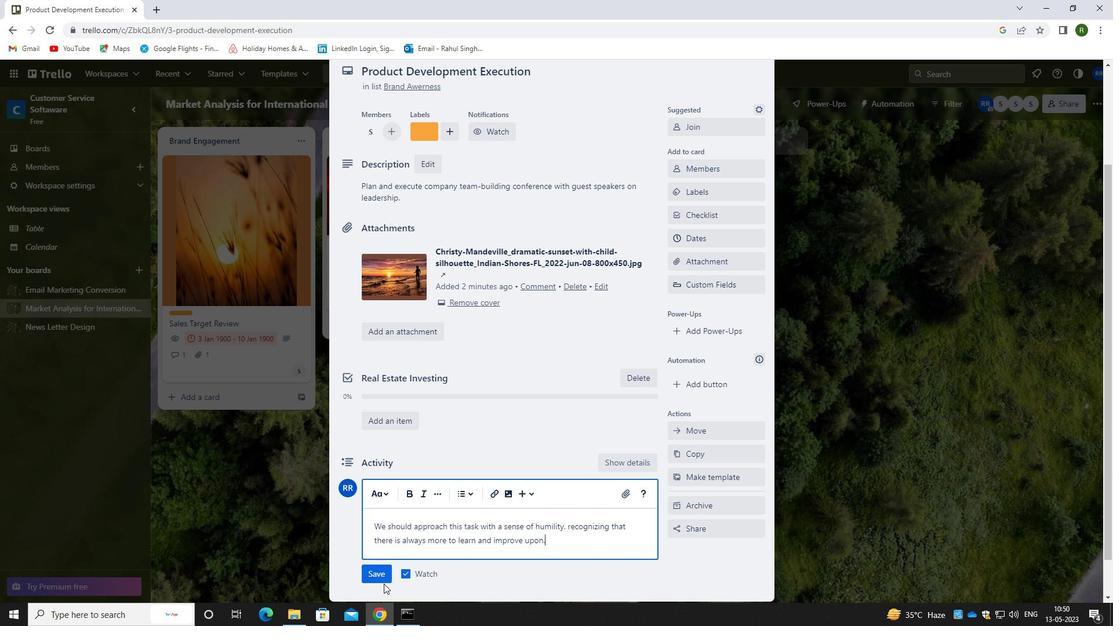 
Action: Mouse moved to (706, 246)
Screenshot: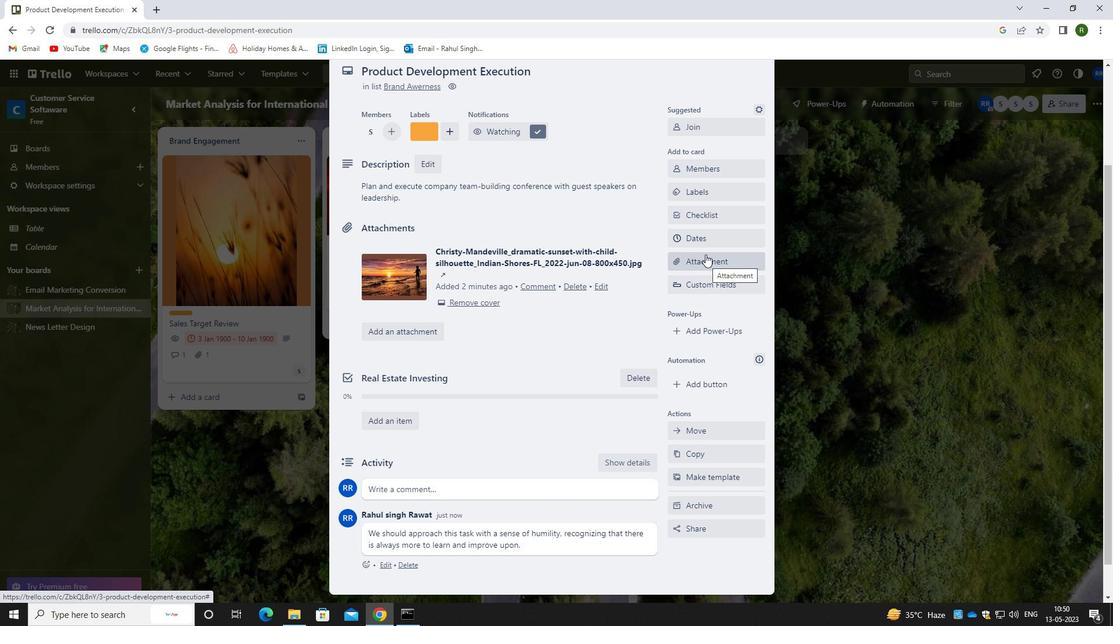 
Action: Mouse pressed left at (706, 246)
Screenshot: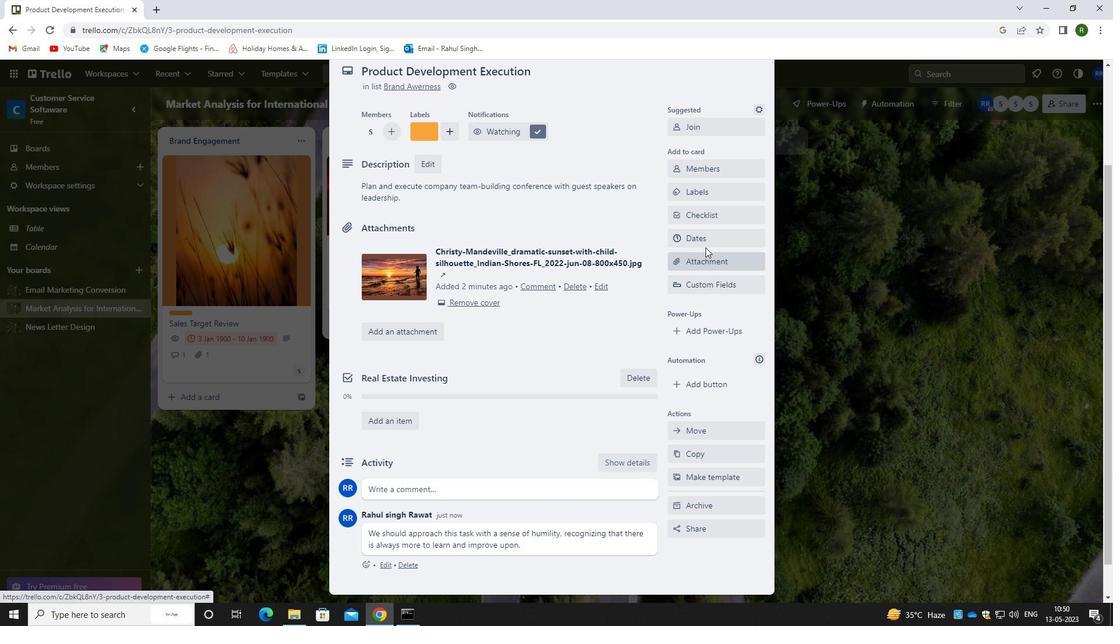 
Action: Mouse moved to (679, 313)
Screenshot: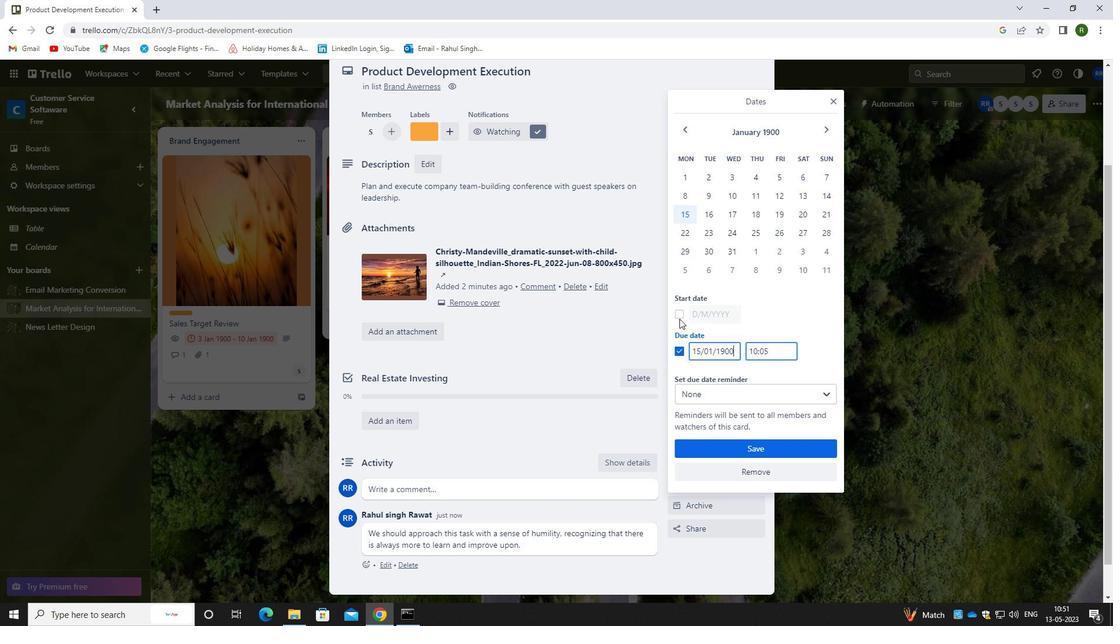 
Action: Mouse pressed left at (679, 313)
Screenshot: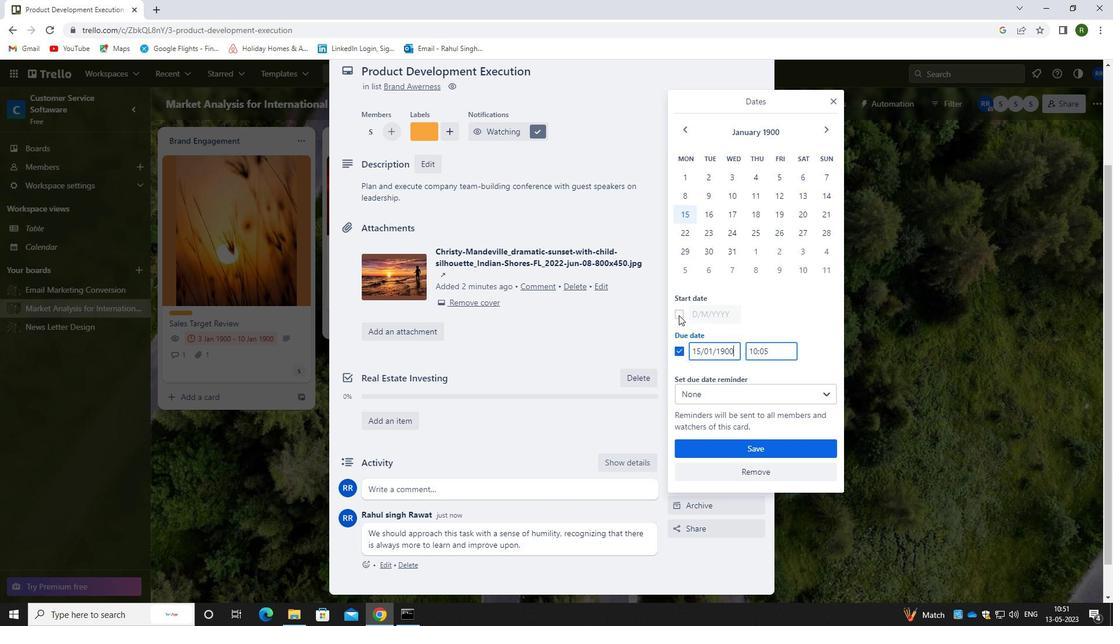 
Action: Mouse moved to (729, 313)
Screenshot: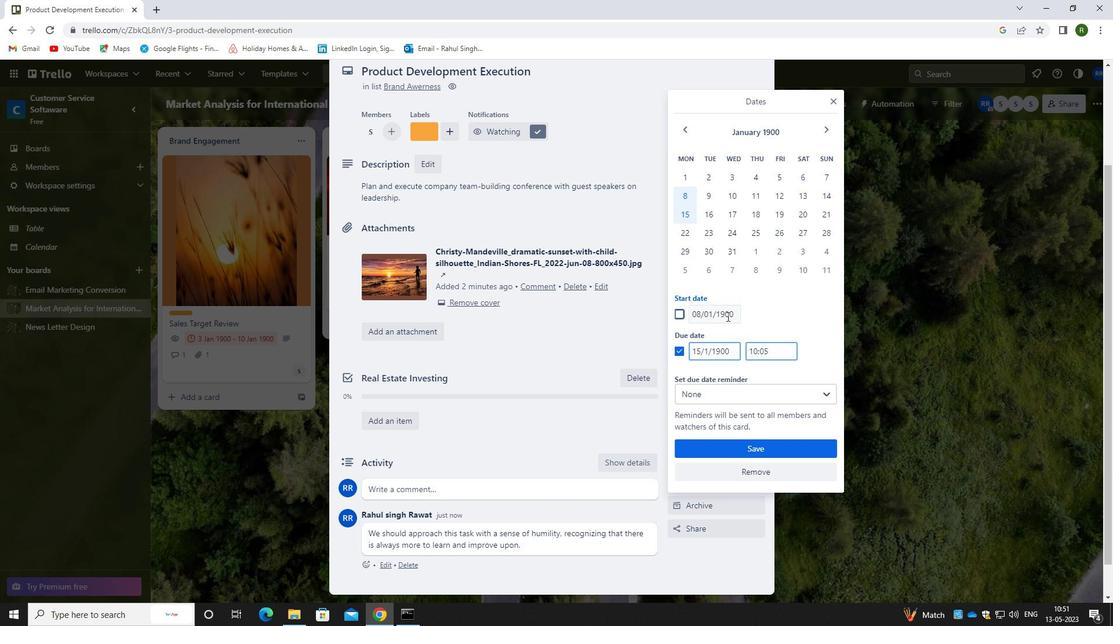 
Action: Mouse pressed left at (729, 313)
Screenshot: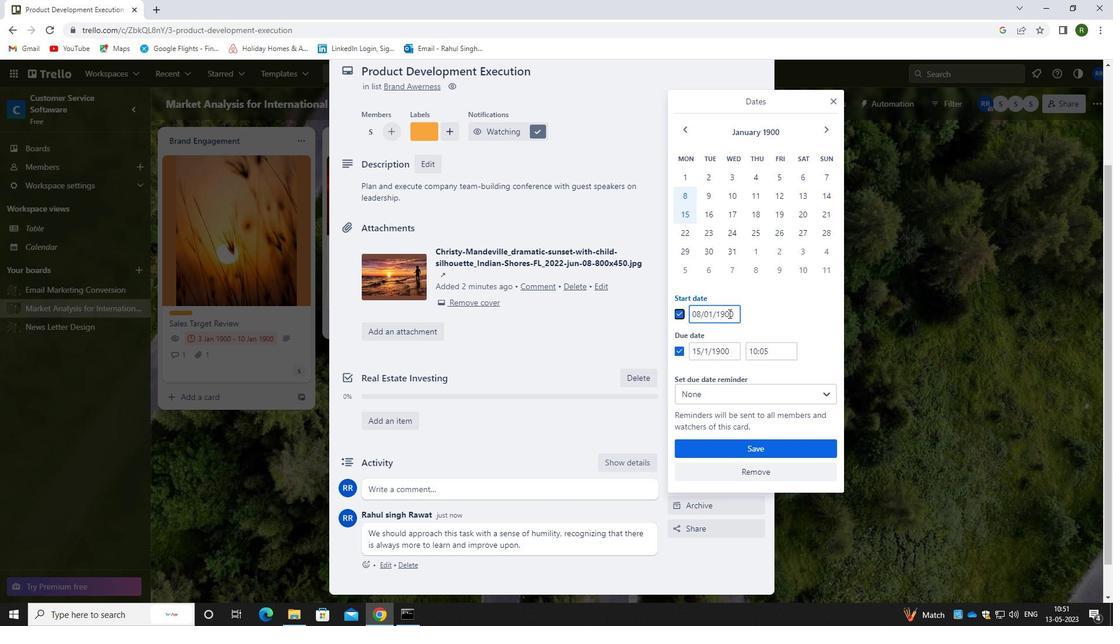 
Action: Mouse moved to (736, 313)
Screenshot: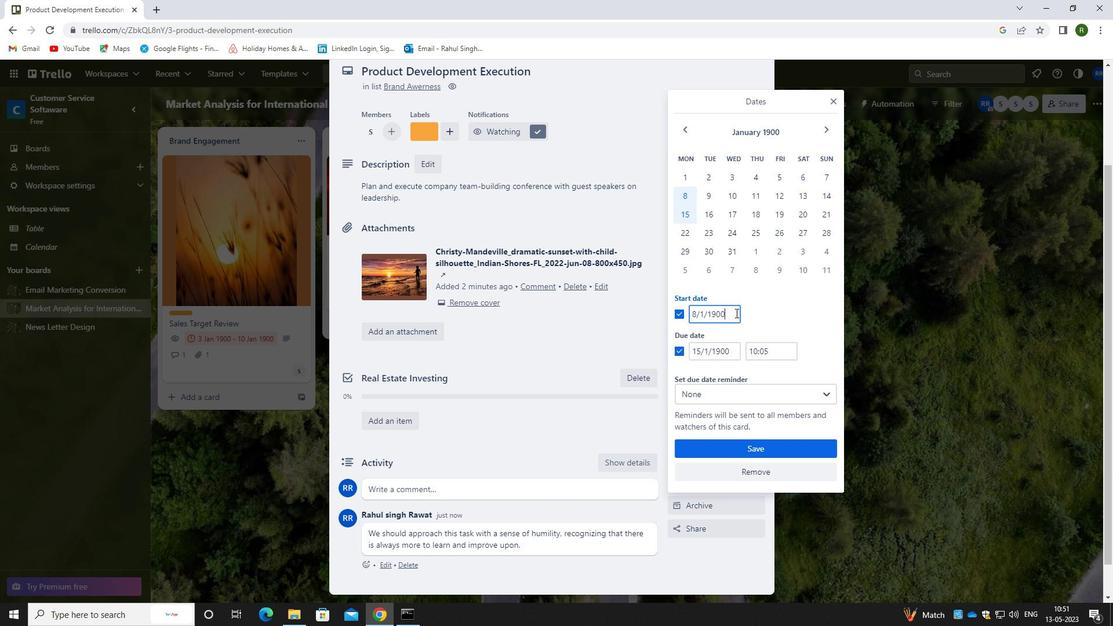 
Action: Mouse pressed left at (736, 313)
Screenshot: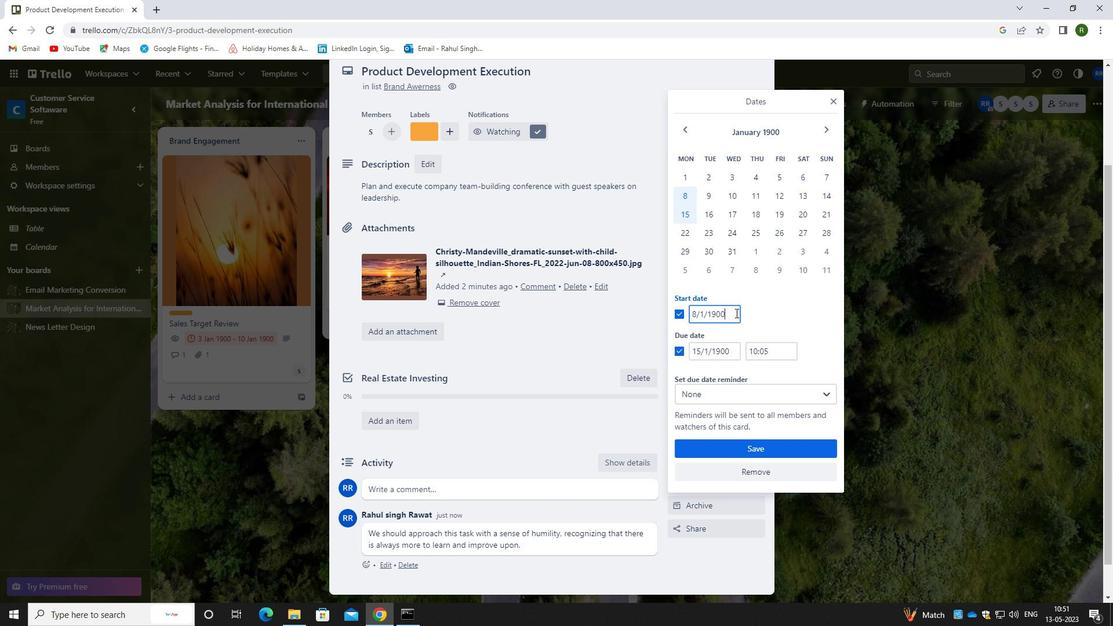 
Action: Mouse moved to (678, 315)
Screenshot: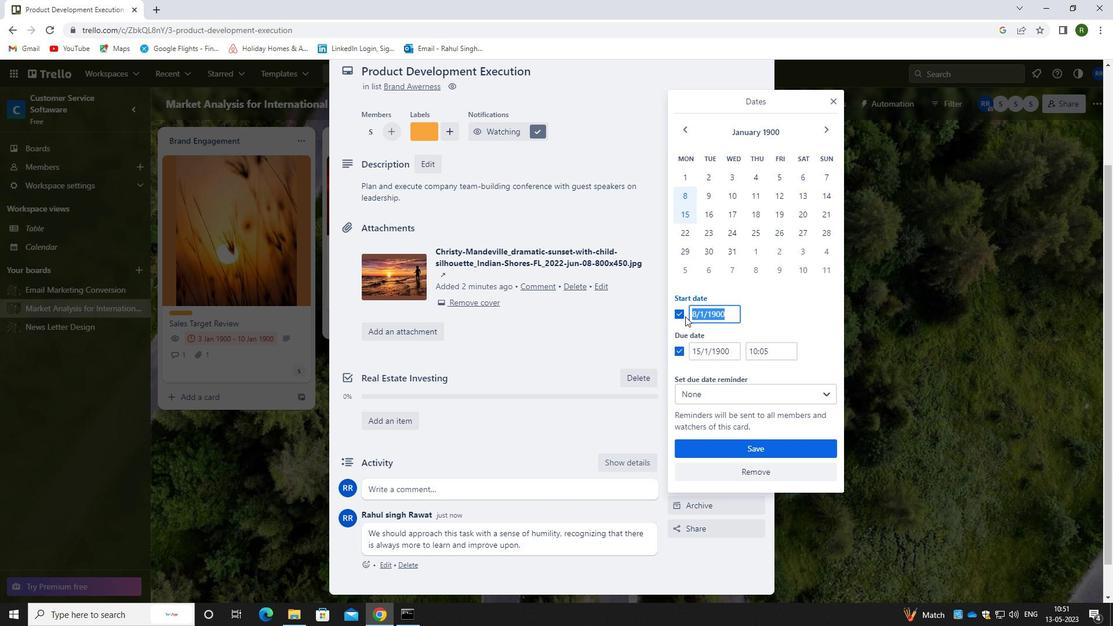 
Action: Key pressed 09/01/1900
Screenshot: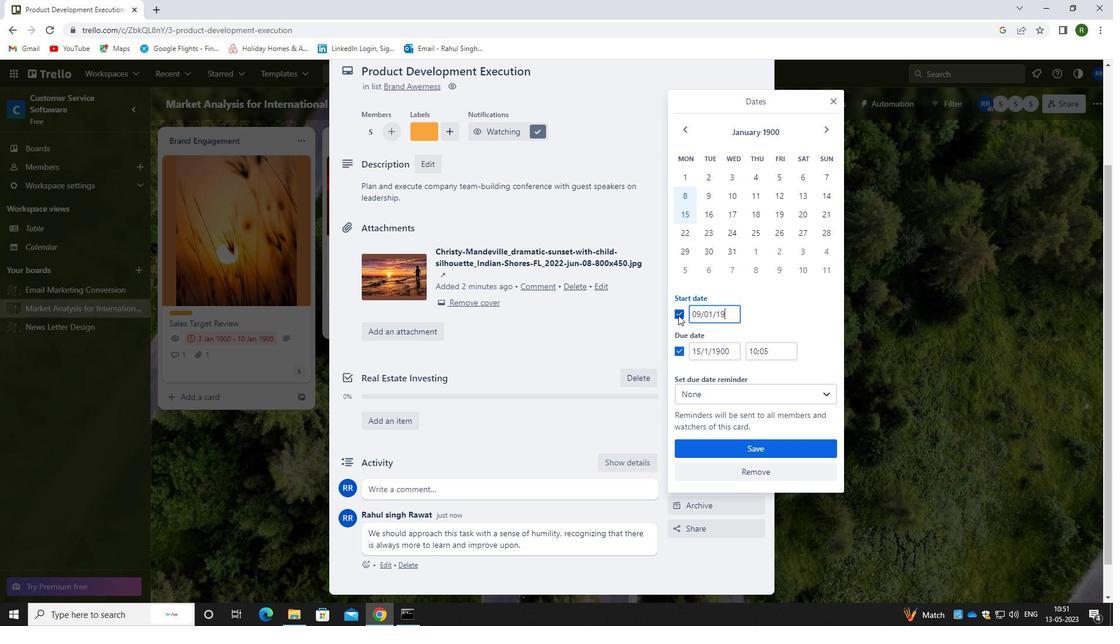 
Action: Mouse moved to (733, 350)
Screenshot: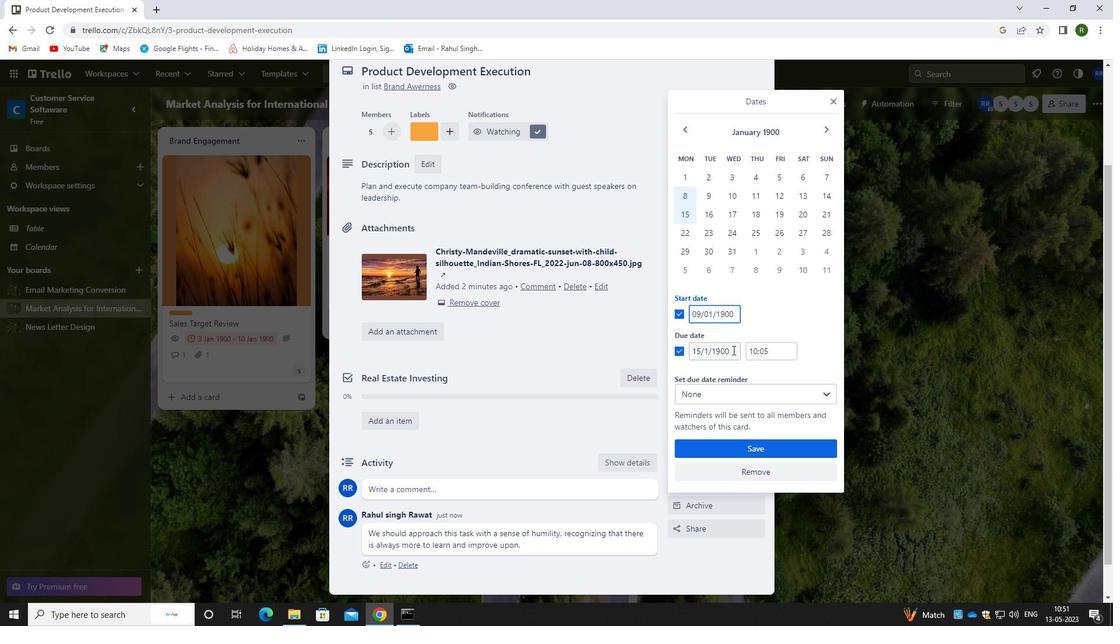 
Action: Mouse pressed left at (733, 350)
Screenshot: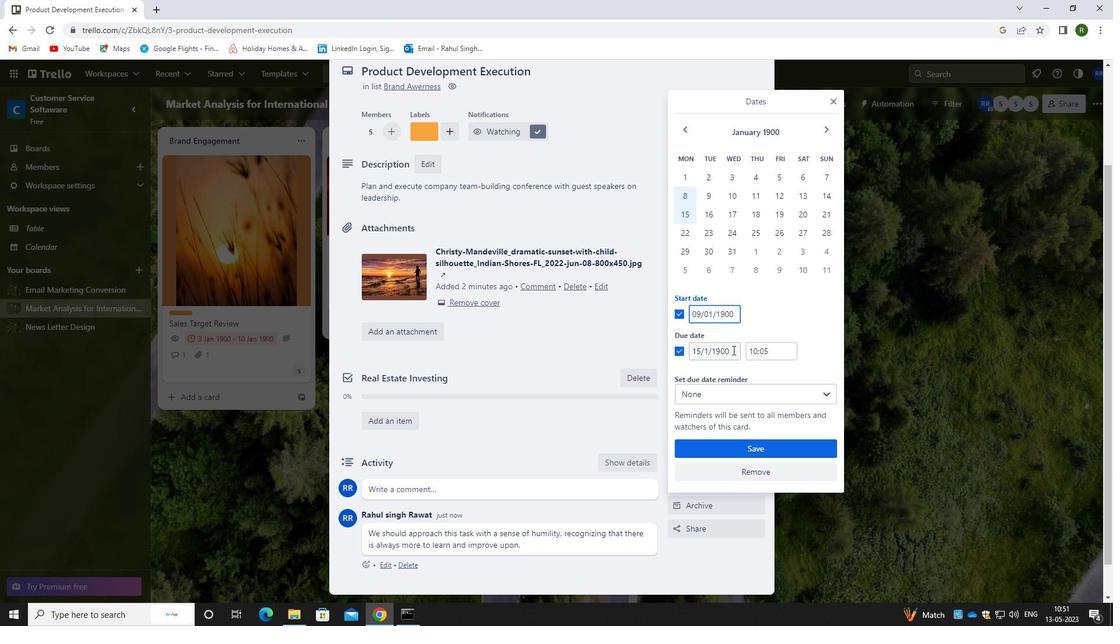 
Action: Mouse moved to (691, 364)
Screenshot: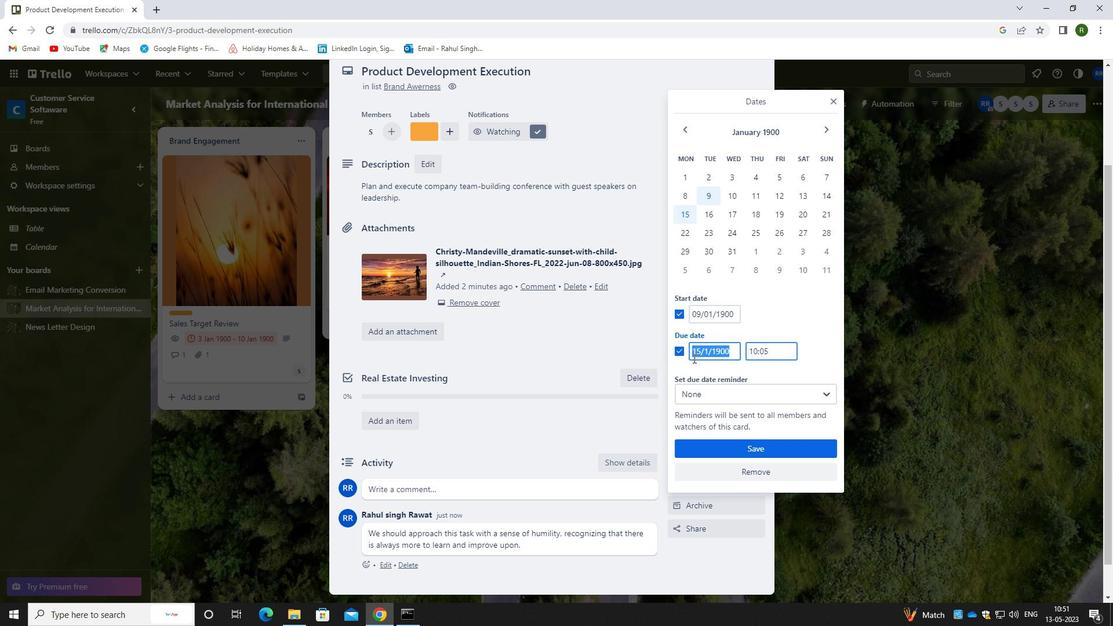
Action: Key pressed 16/01/1900
Screenshot: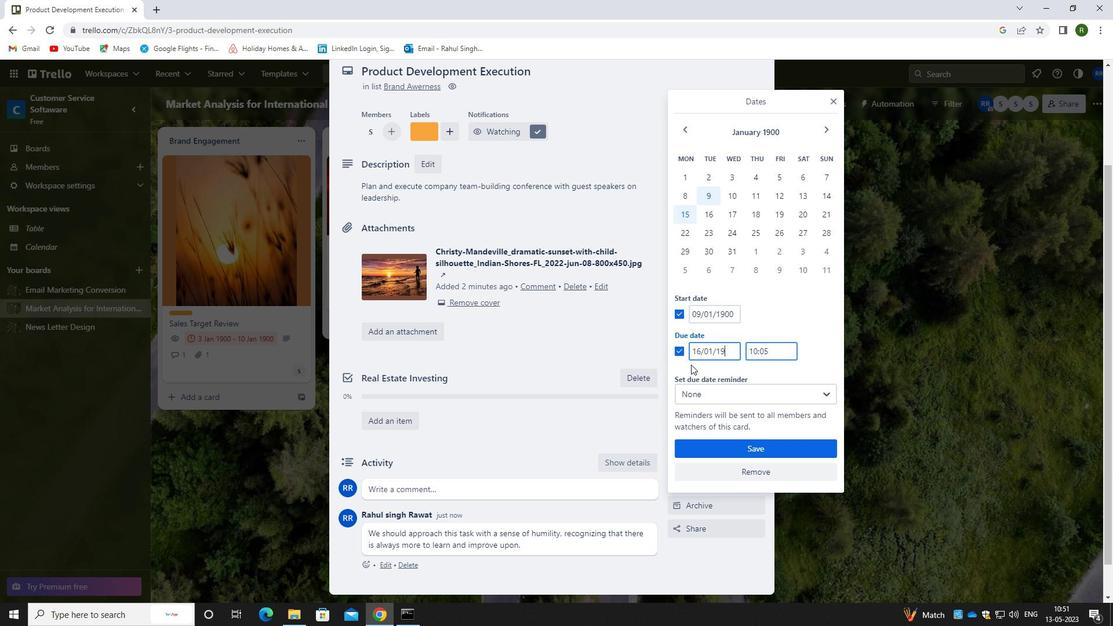 
Action: Mouse moved to (757, 442)
Screenshot: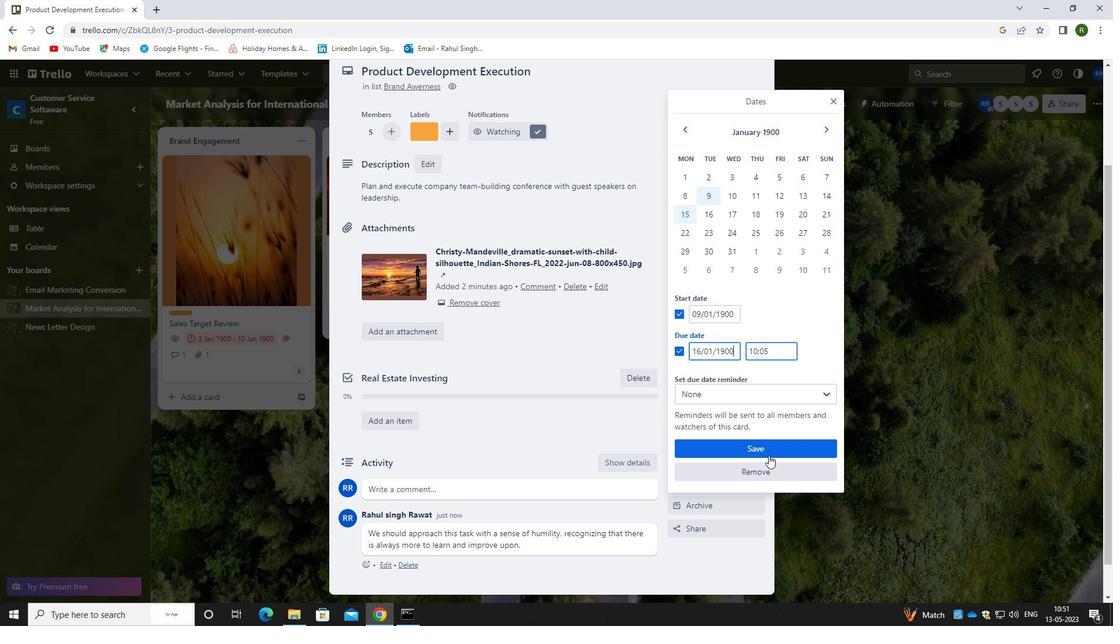 
Action: Mouse pressed left at (757, 442)
Screenshot: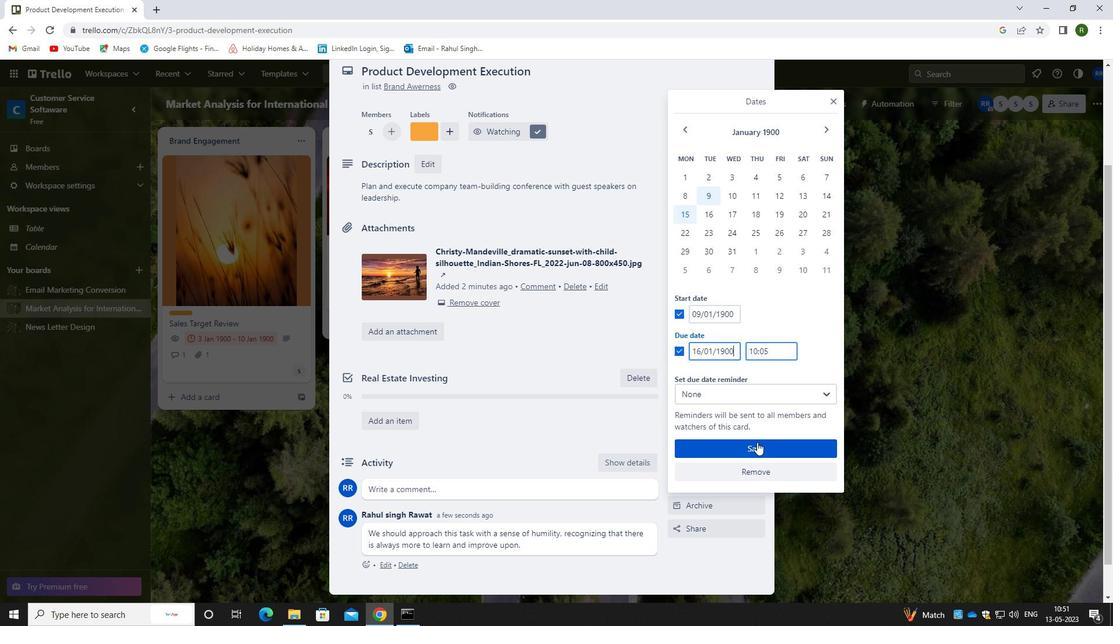 
Action: Mouse moved to (860, 341)
Screenshot: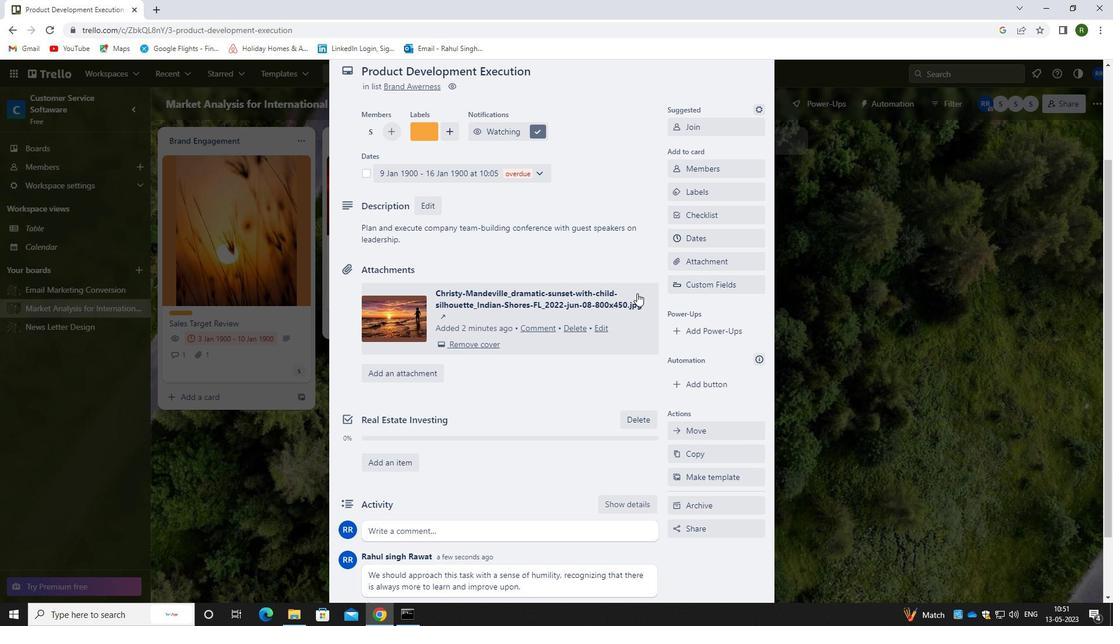 
Action: Mouse scrolled (860, 342) with delta (0, 0)
Screenshot: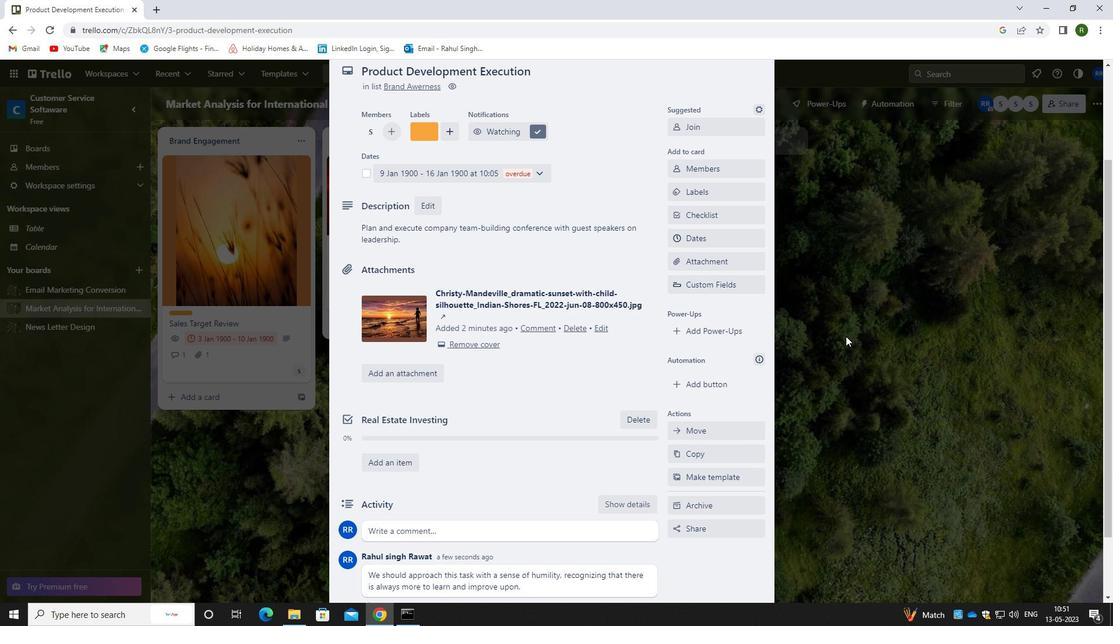 
Action: Mouse scrolled (860, 342) with delta (0, 0)
Screenshot: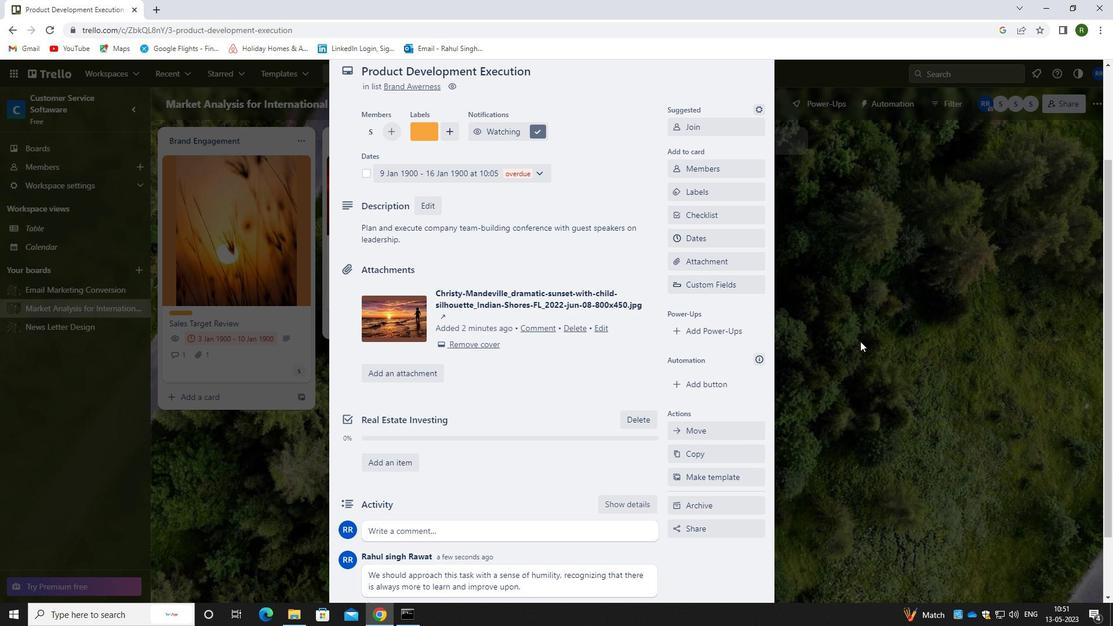 
Action: Mouse scrolled (860, 342) with delta (0, 0)
Screenshot: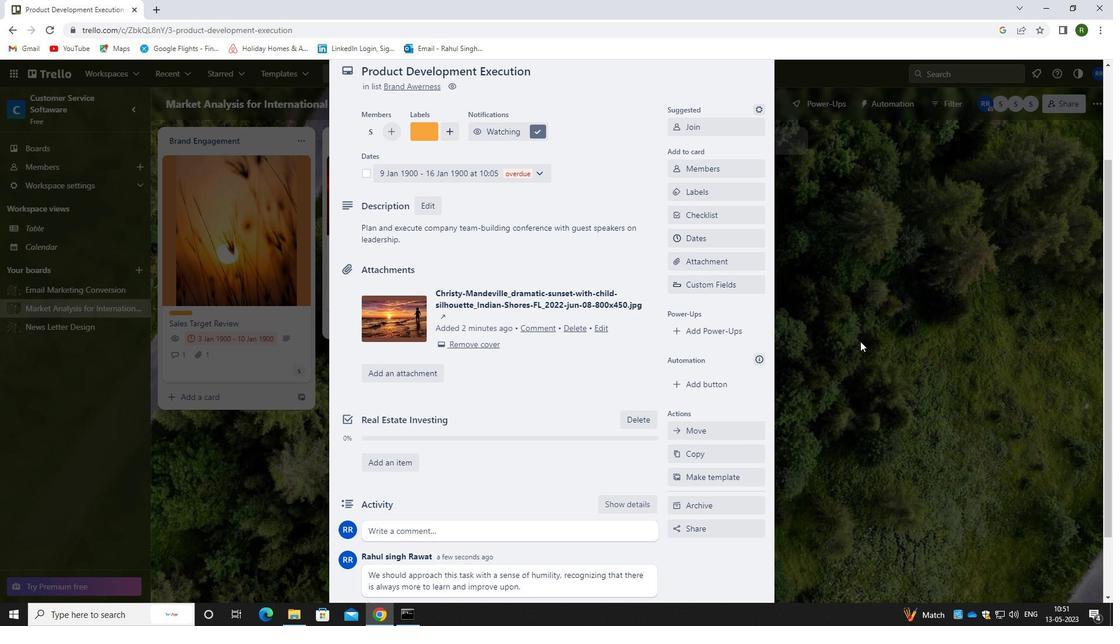 
Action: Mouse moved to (853, 330)
Screenshot: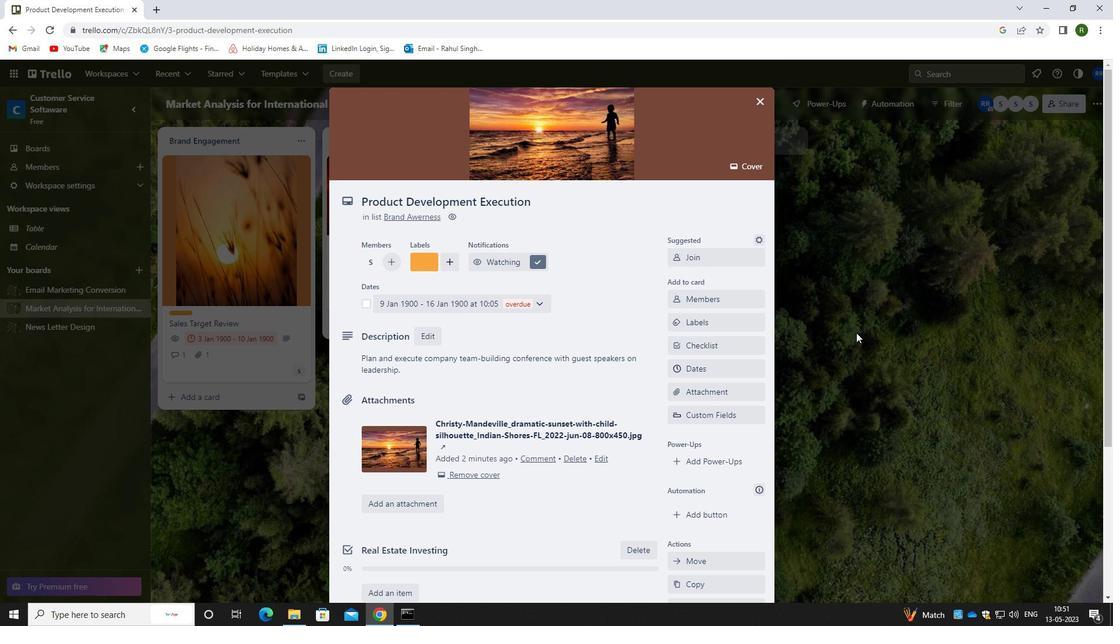 
